 Task: Create a due date automation trigger when advanced on, 2 working days after a card is due add fields without custom field "Resume" set to a number greater or equal to 1 and greater than 10 at 11:00 AM.
Action: Mouse moved to (979, 302)
Screenshot: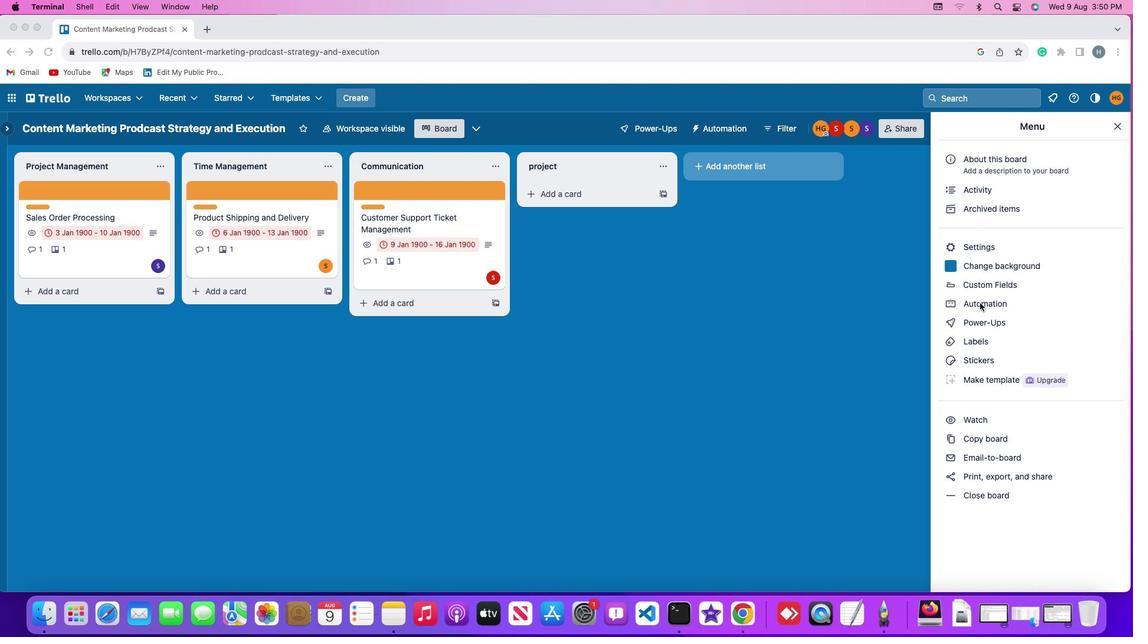 
Action: Mouse pressed left at (979, 302)
Screenshot: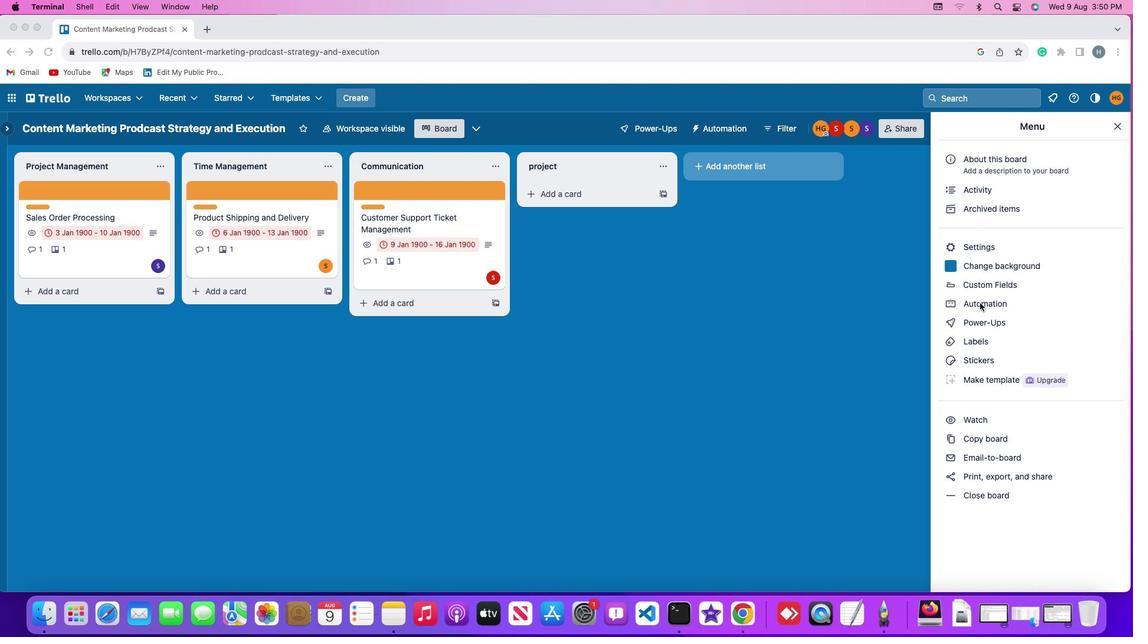 
Action: Mouse moved to (979, 302)
Screenshot: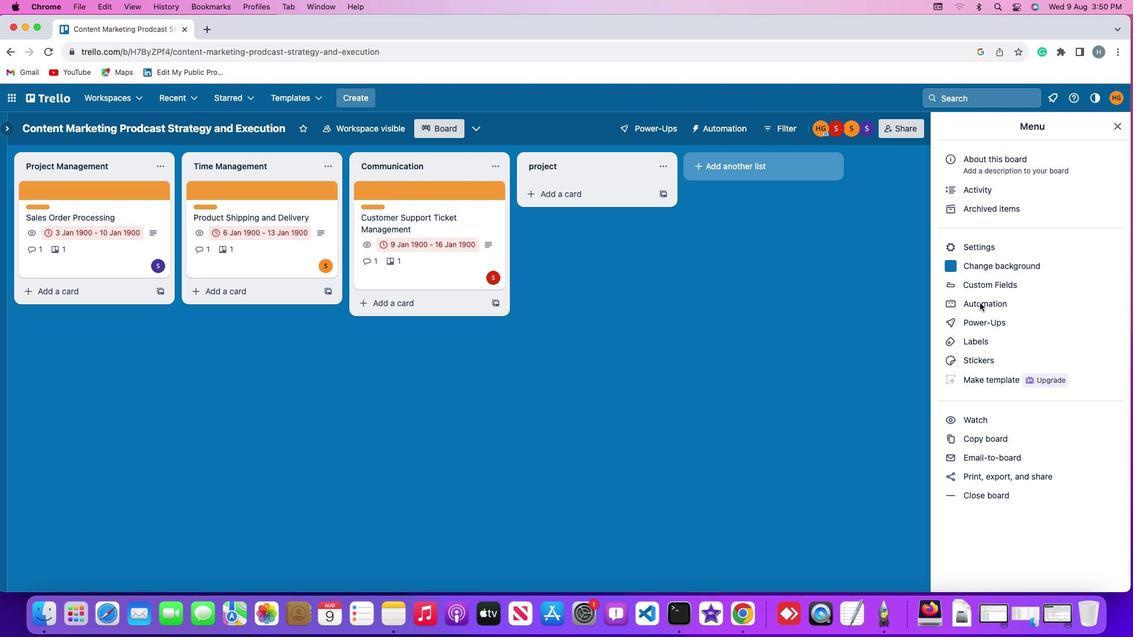 
Action: Mouse pressed left at (979, 302)
Screenshot: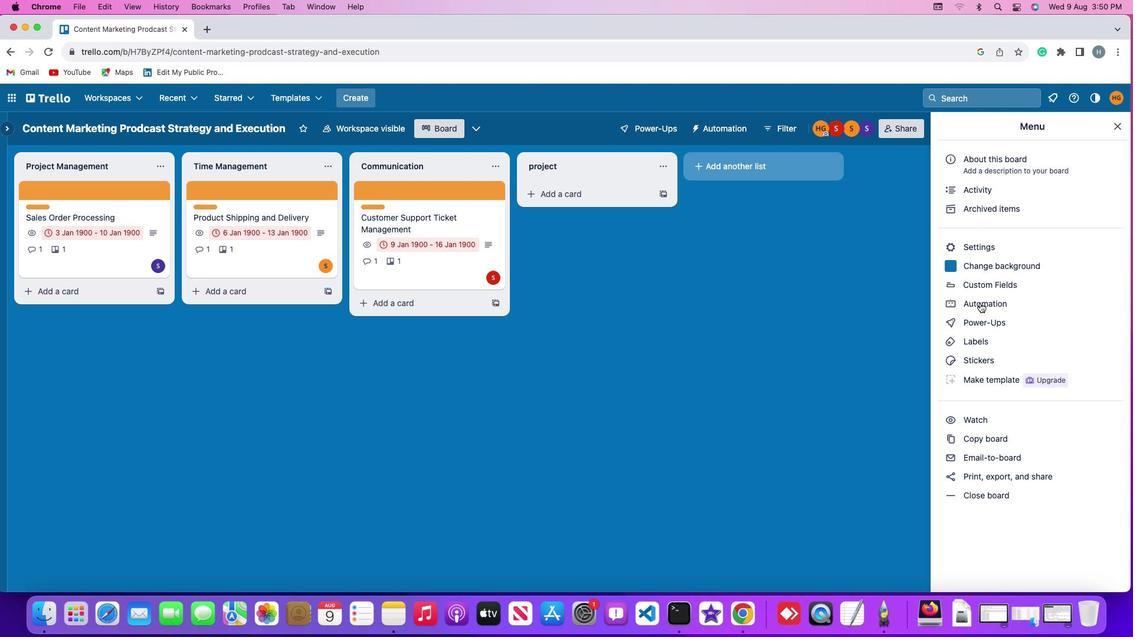 
Action: Mouse moved to (55, 273)
Screenshot: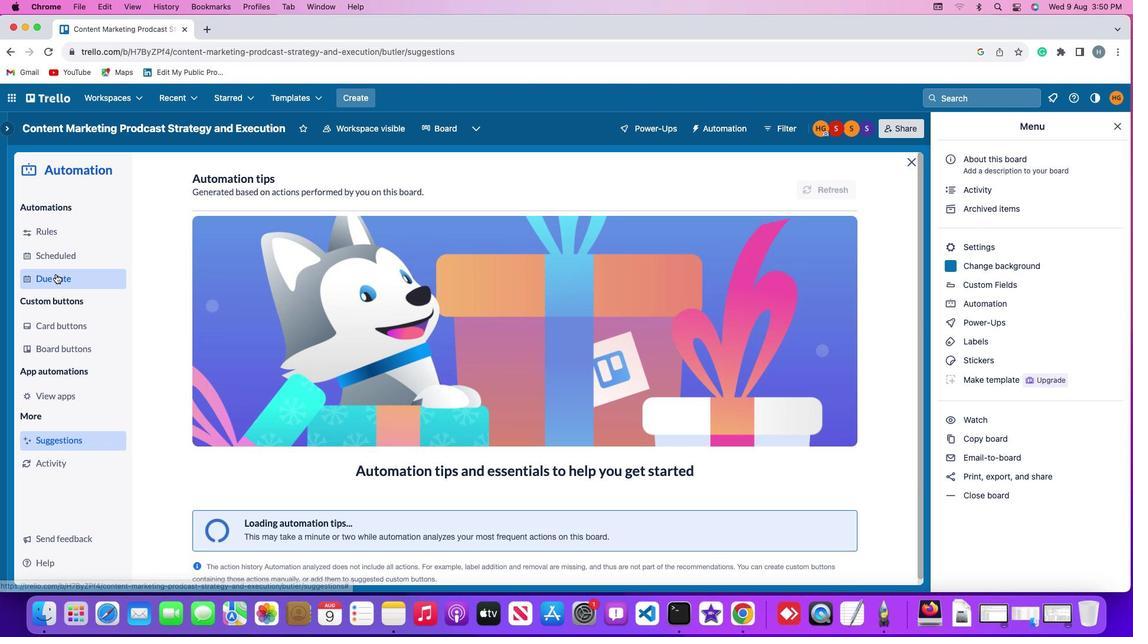 
Action: Mouse pressed left at (55, 273)
Screenshot: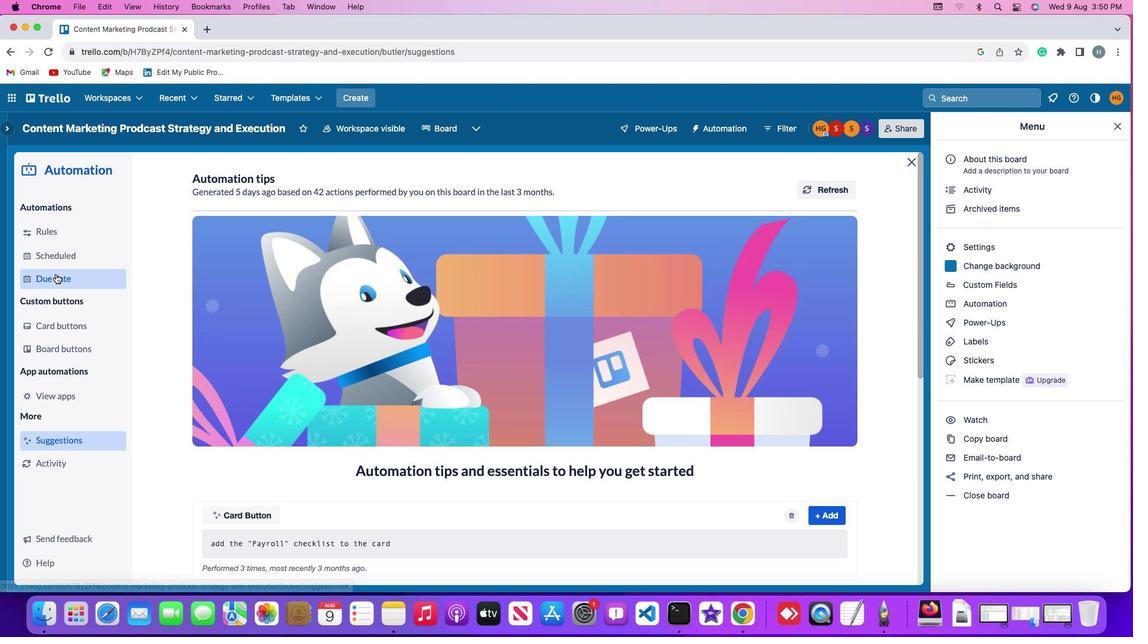 
Action: Mouse moved to (793, 177)
Screenshot: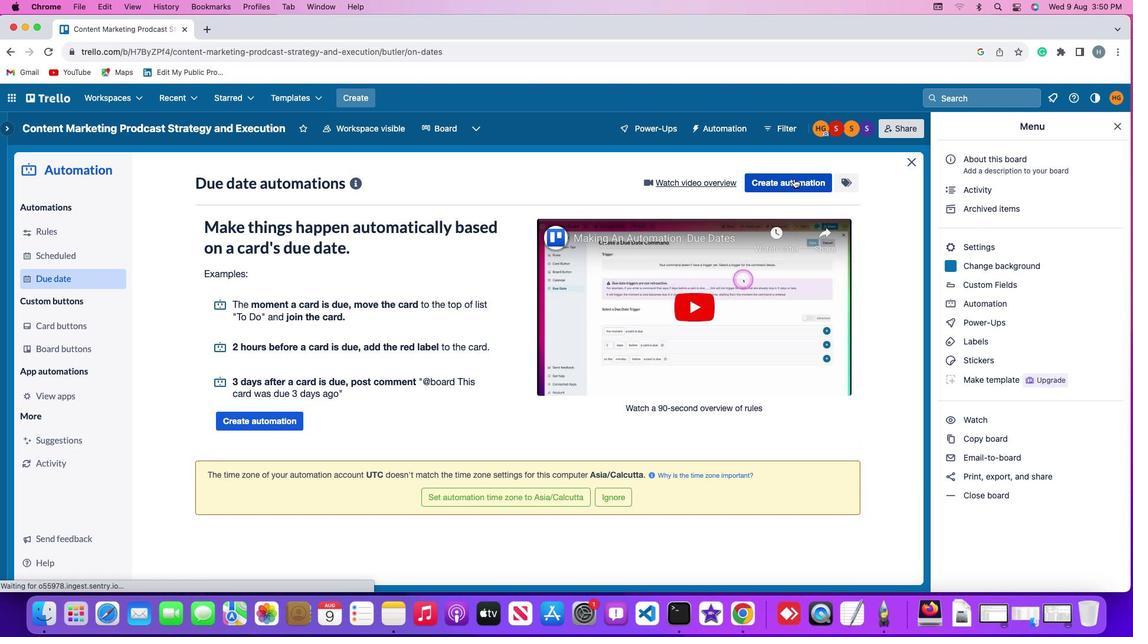 
Action: Mouse pressed left at (793, 177)
Screenshot: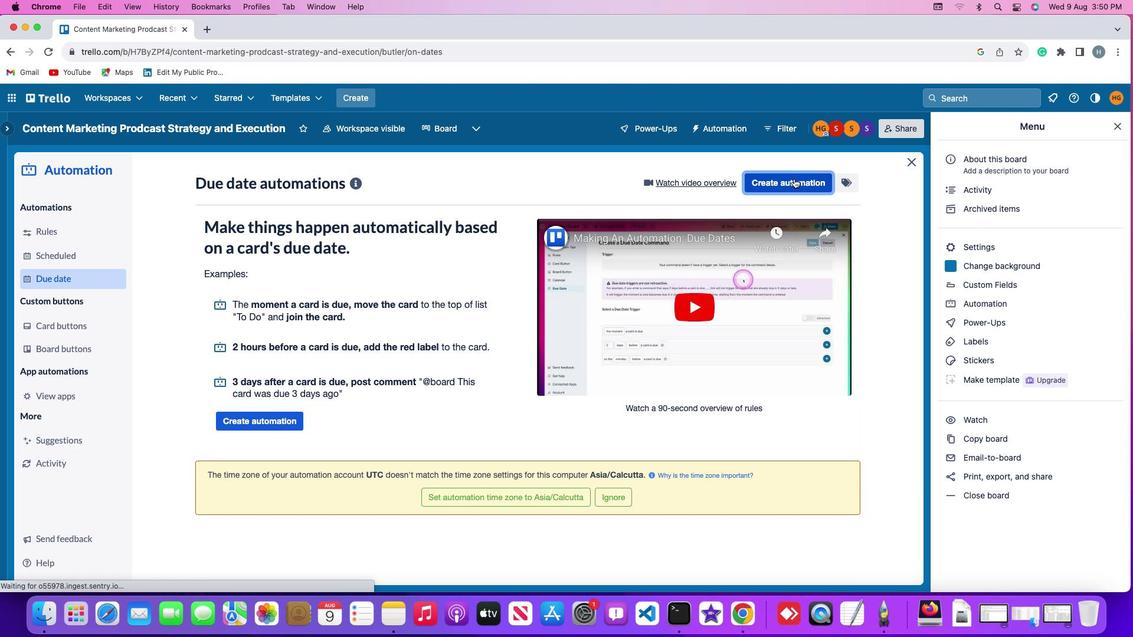 
Action: Mouse moved to (268, 293)
Screenshot: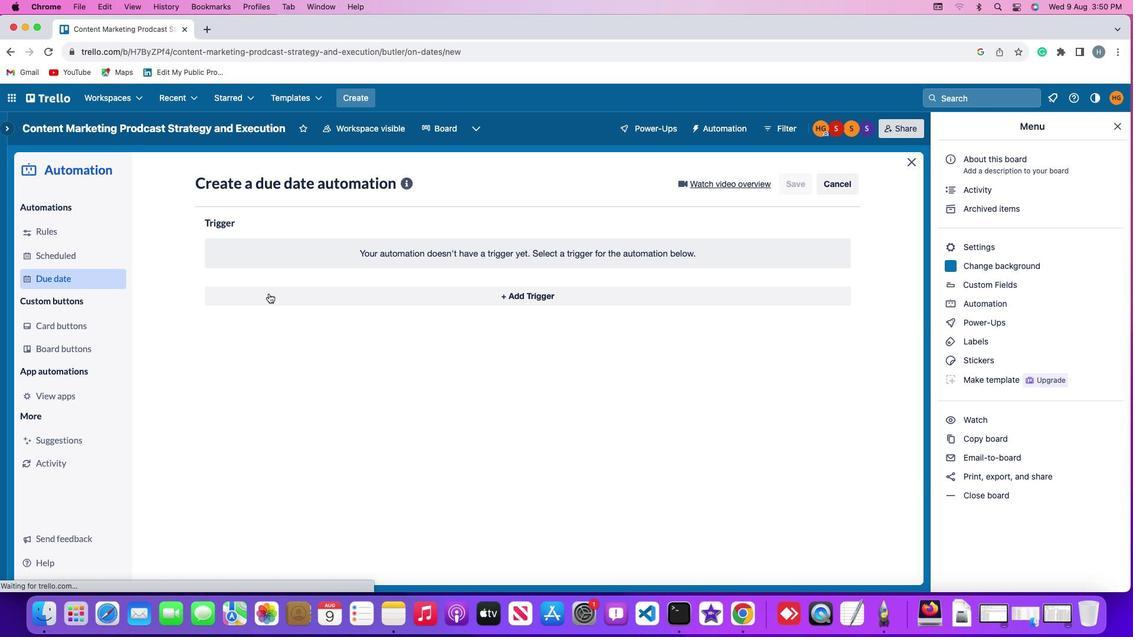 
Action: Mouse pressed left at (268, 293)
Screenshot: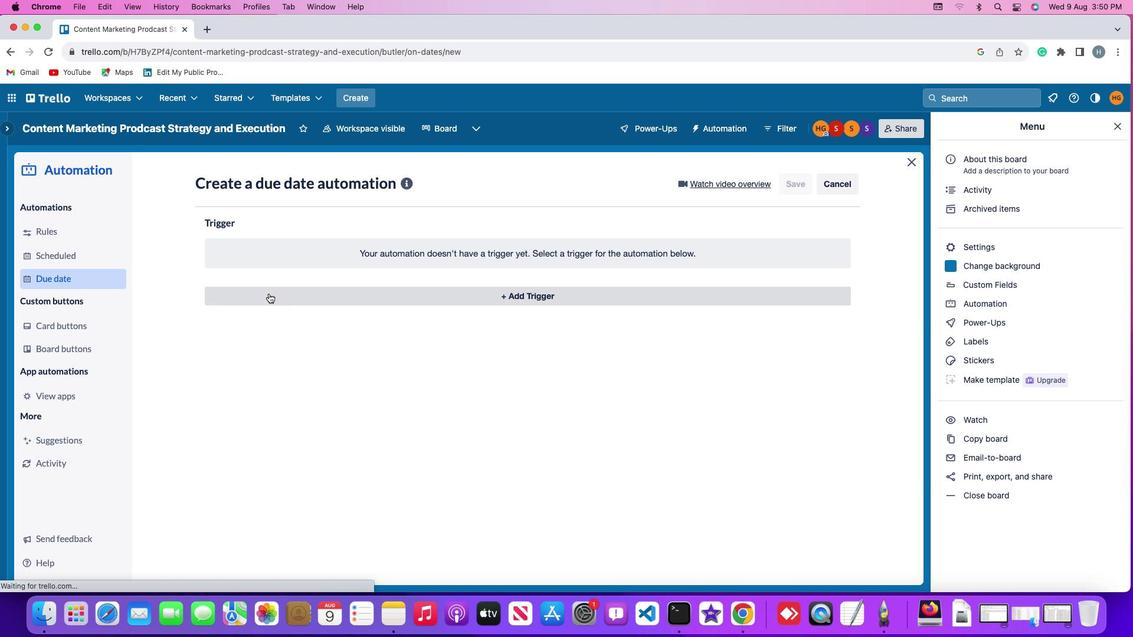 
Action: Mouse moved to (227, 475)
Screenshot: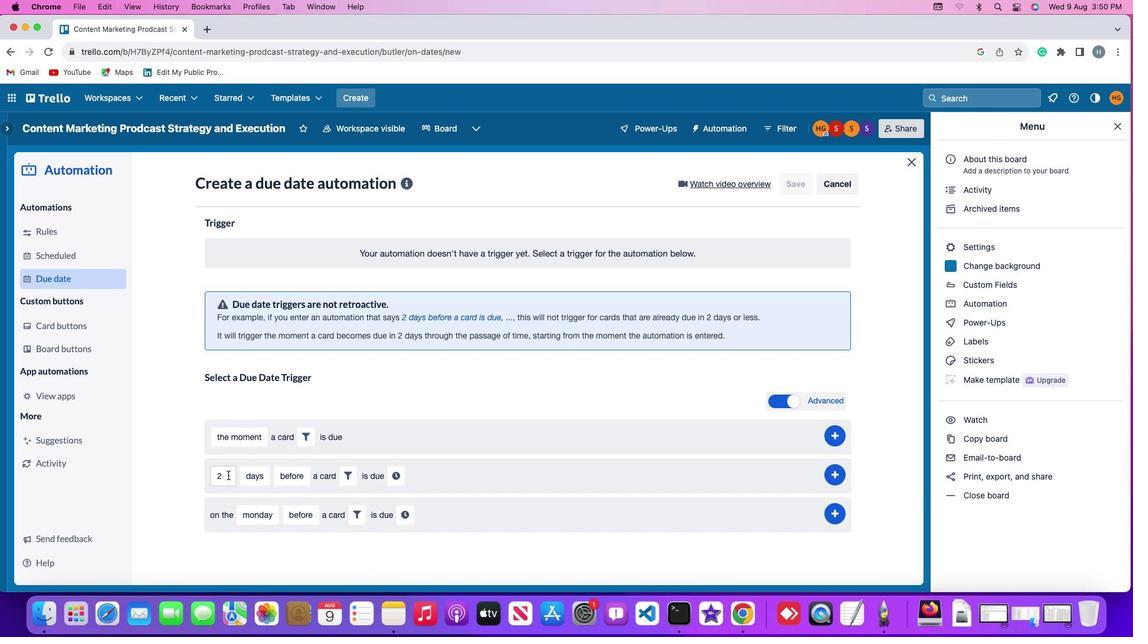 
Action: Mouse pressed left at (227, 475)
Screenshot: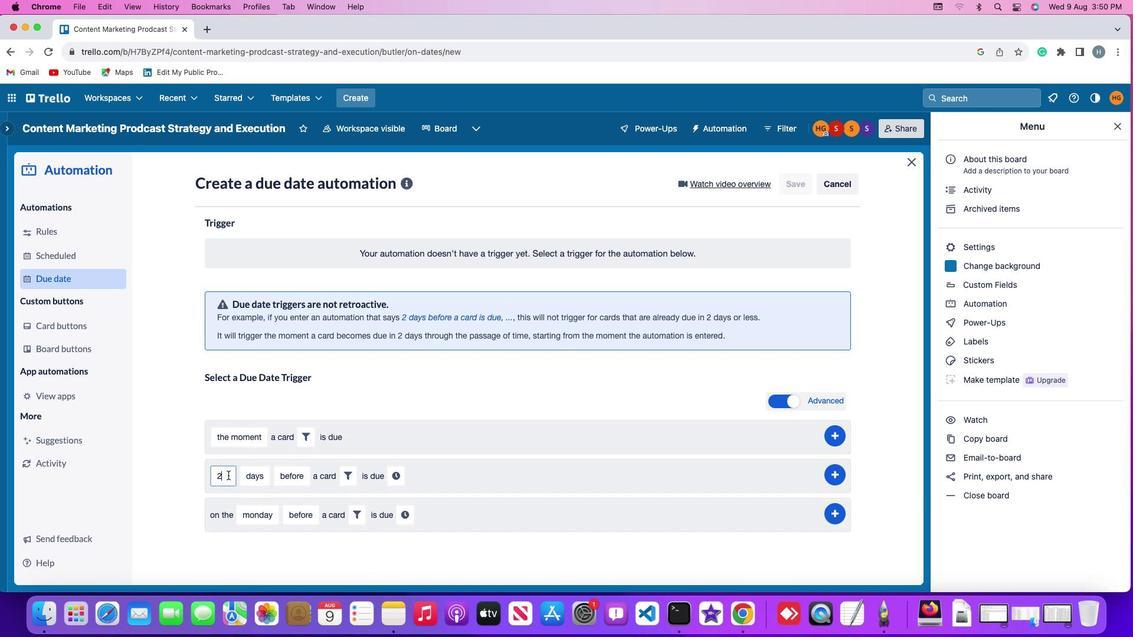 
Action: Mouse moved to (227, 473)
Screenshot: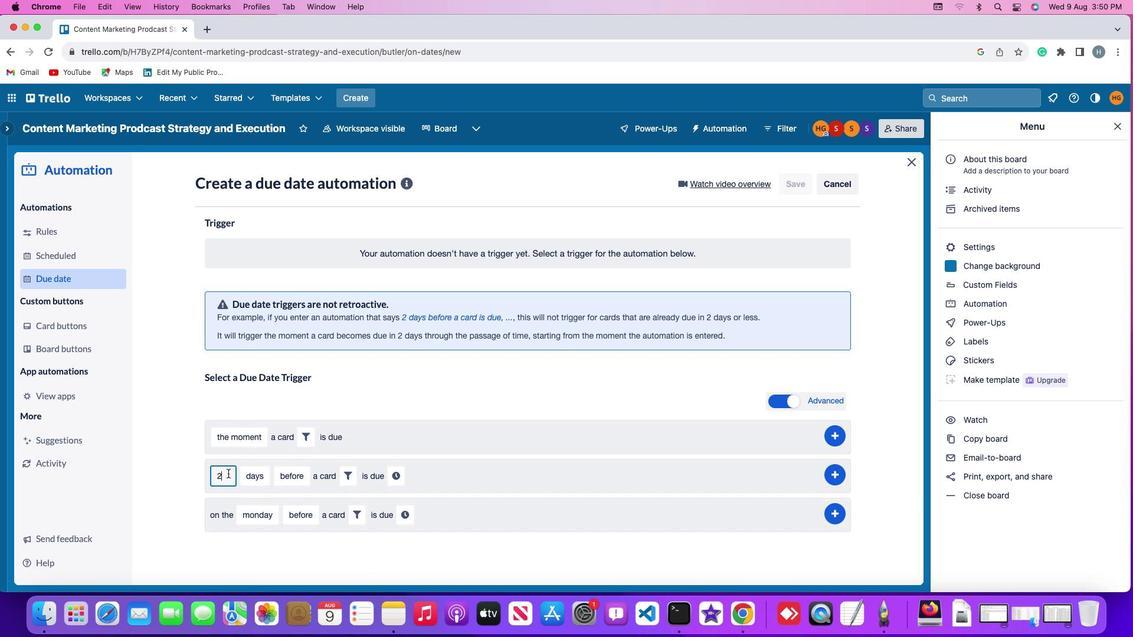 
Action: Key pressed Key.backspace'2'
Screenshot: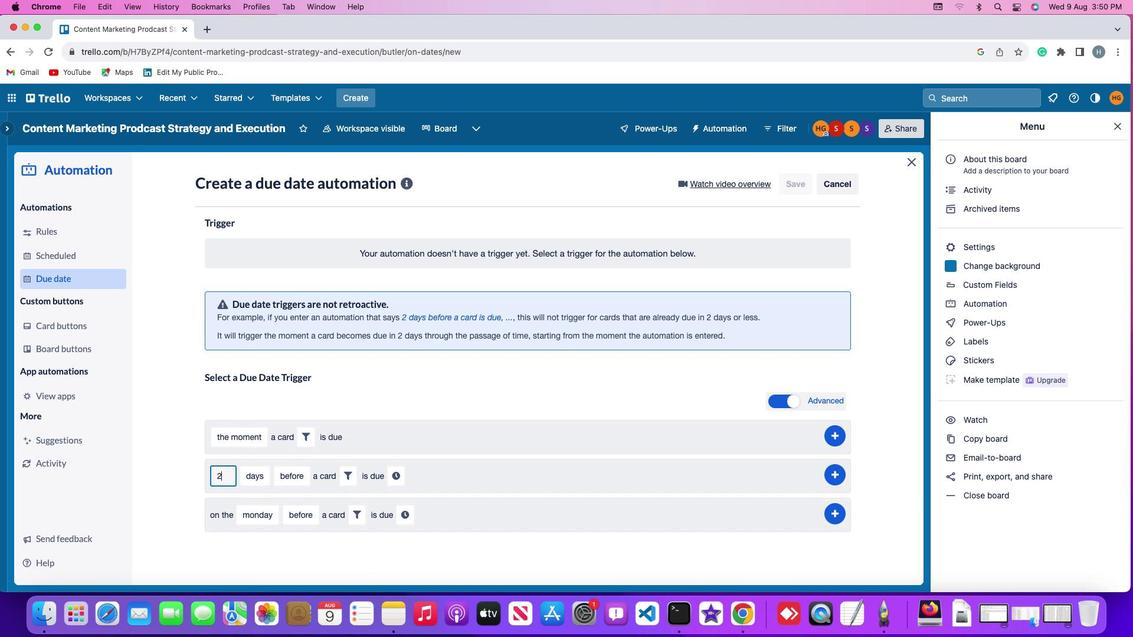 
Action: Mouse moved to (257, 472)
Screenshot: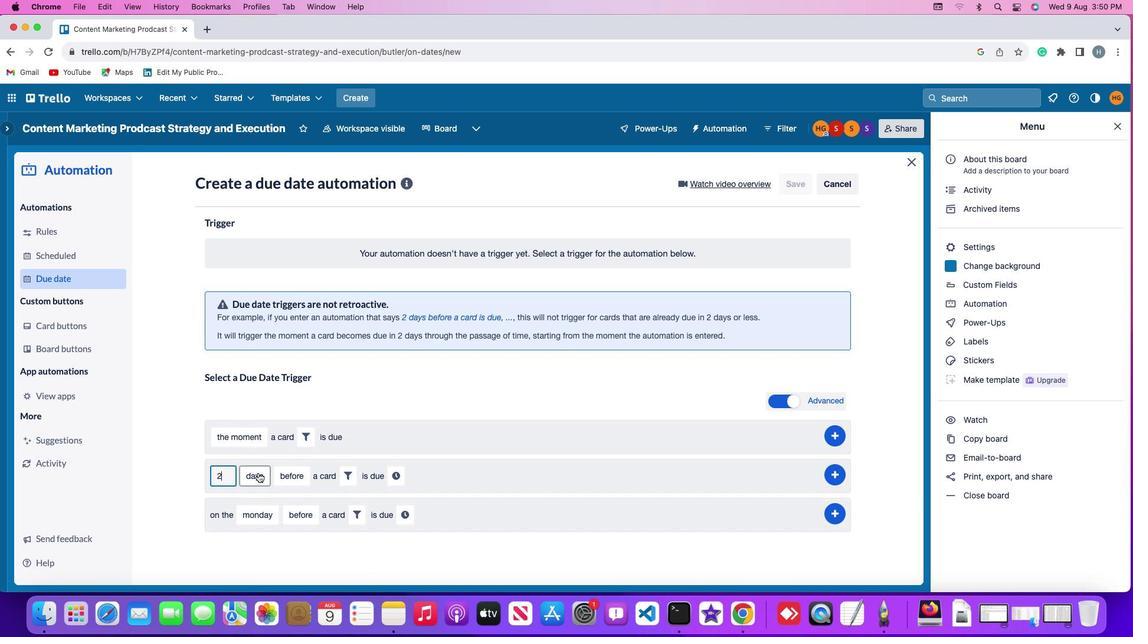 
Action: Mouse pressed left at (257, 472)
Screenshot: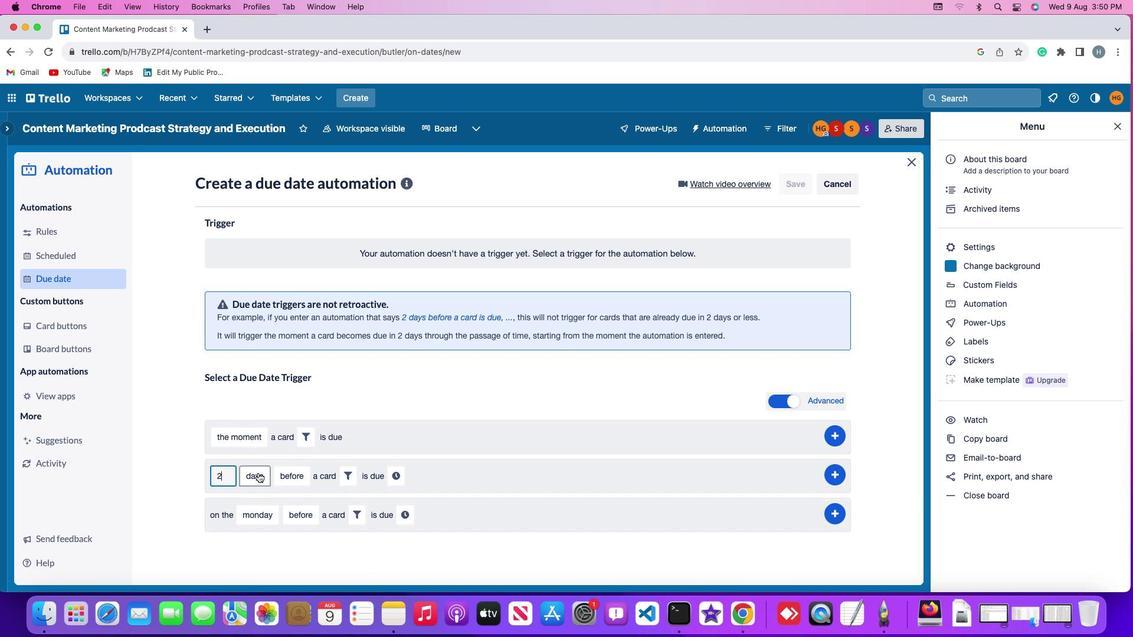 
Action: Mouse moved to (263, 522)
Screenshot: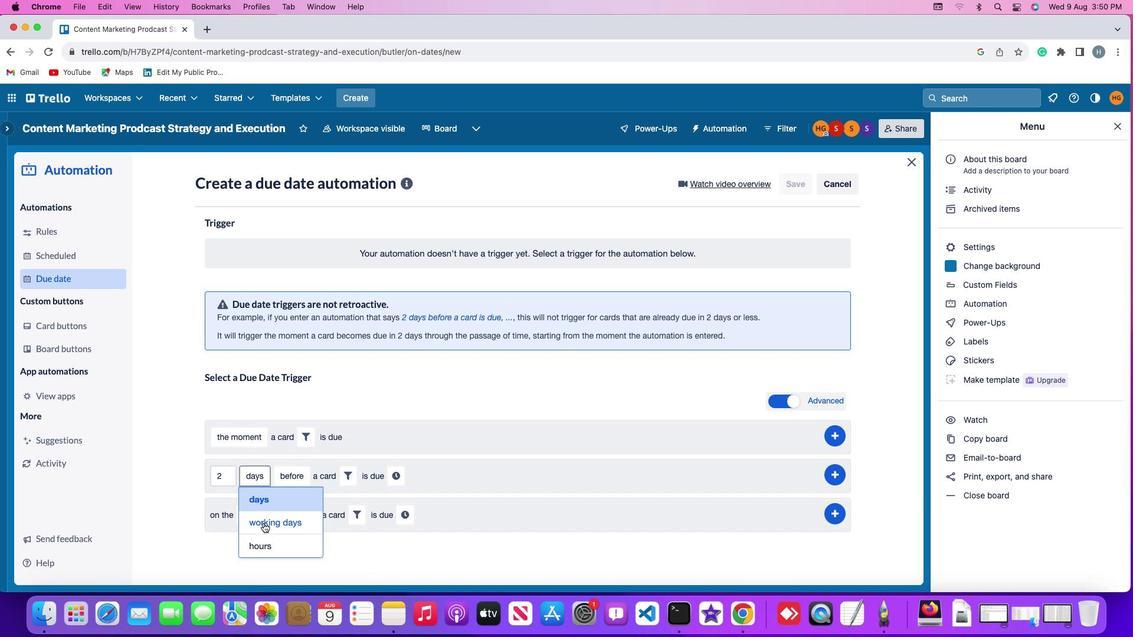 
Action: Mouse pressed left at (263, 522)
Screenshot: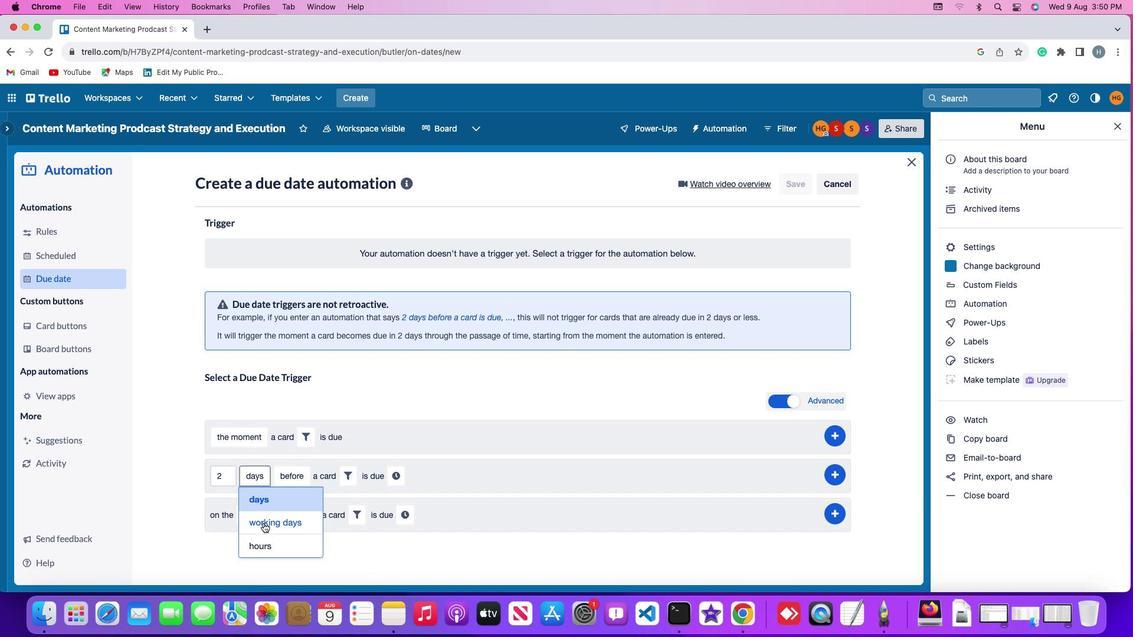
Action: Mouse moved to (314, 475)
Screenshot: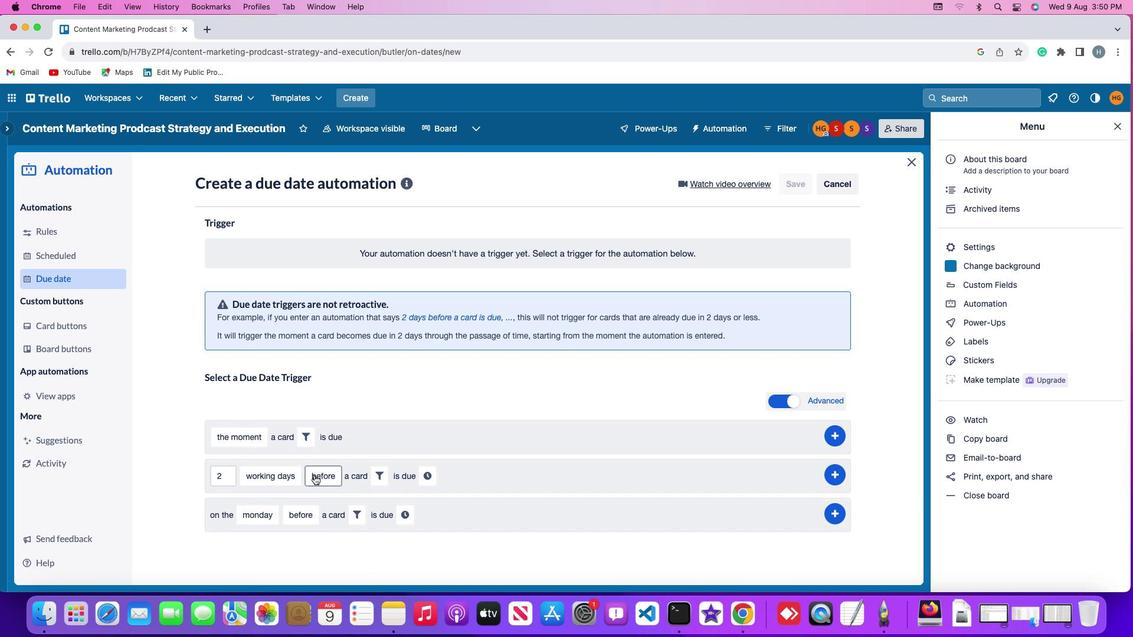 
Action: Mouse pressed left at (314, 475)
Screenshot: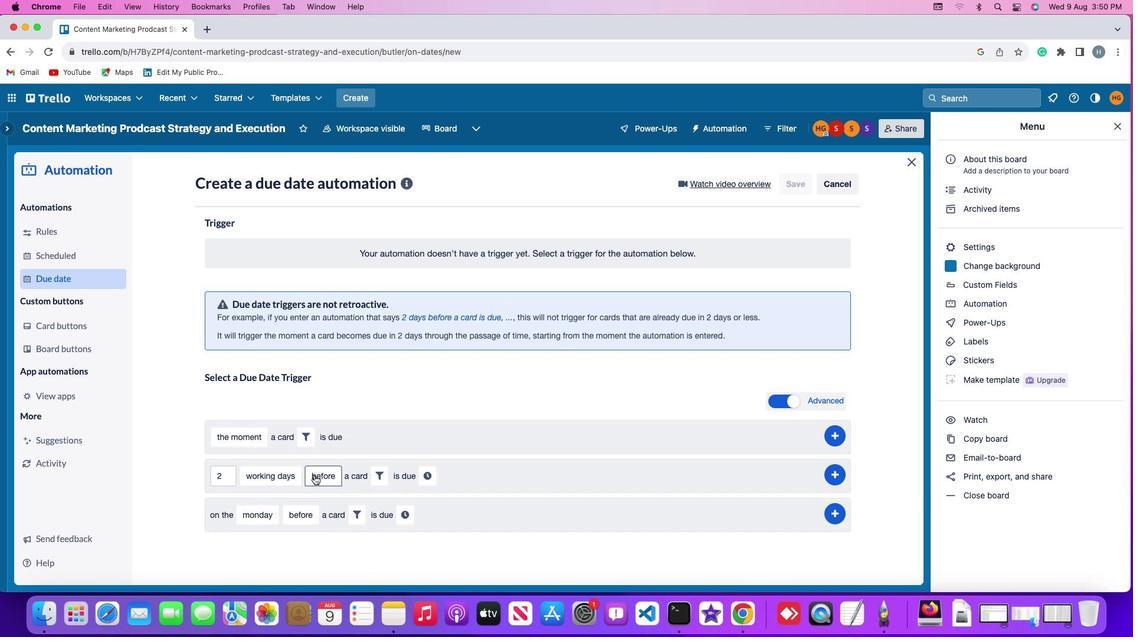 
Action: Mouse moved to (322, 524)
Screenshot: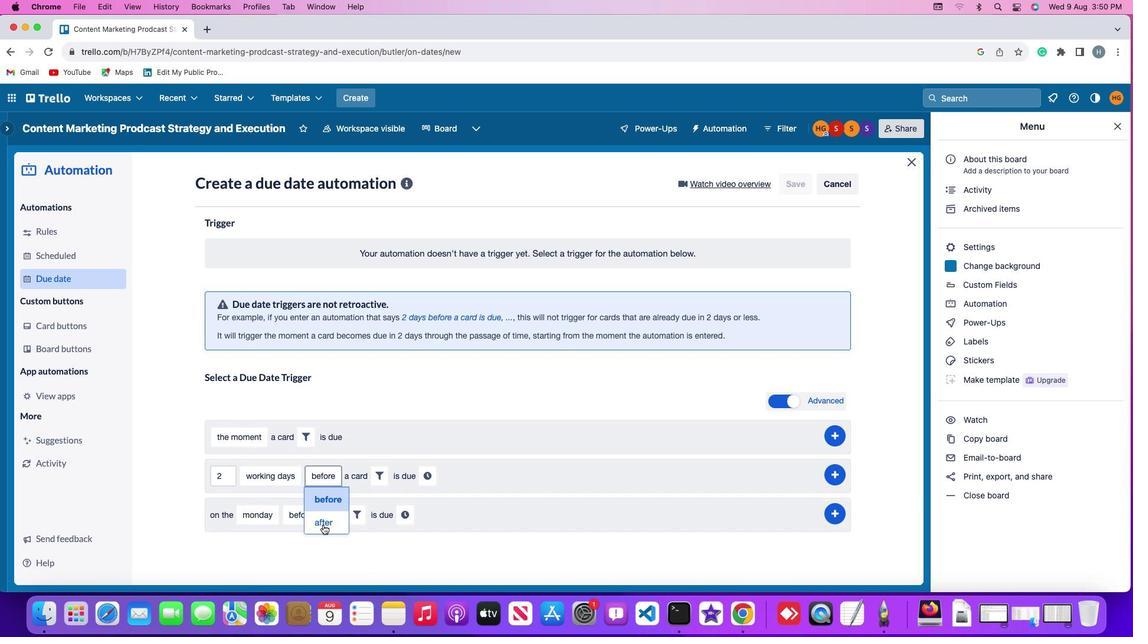 
Action: Mouse pressed left at (322, 524)
Screenshot: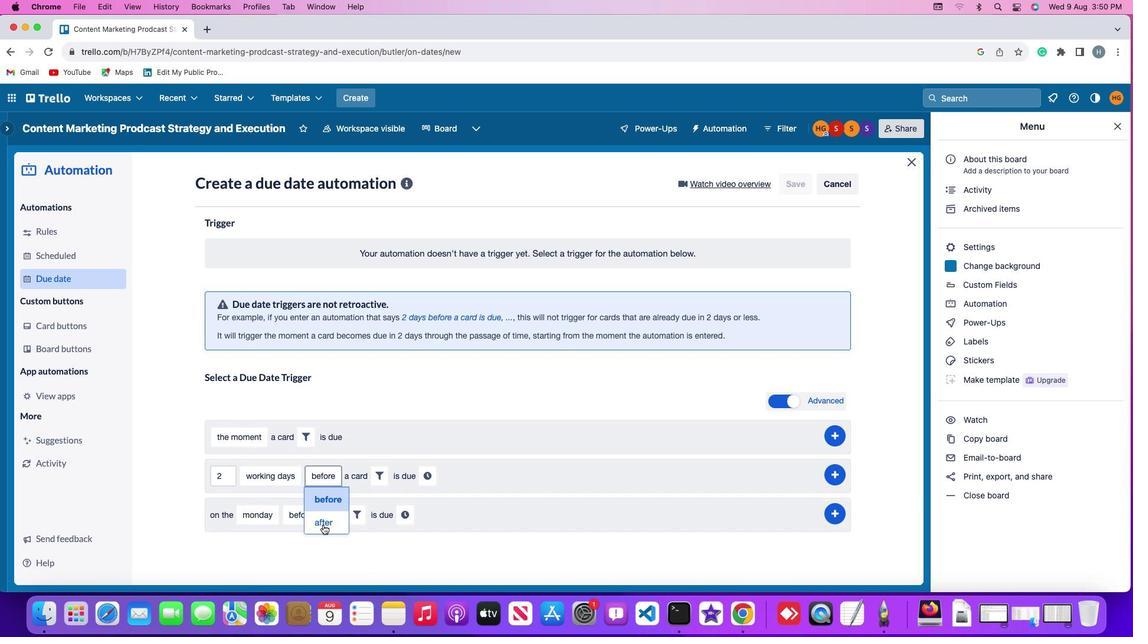 
Action: Mouse moved to (378, 475)
Screenshot: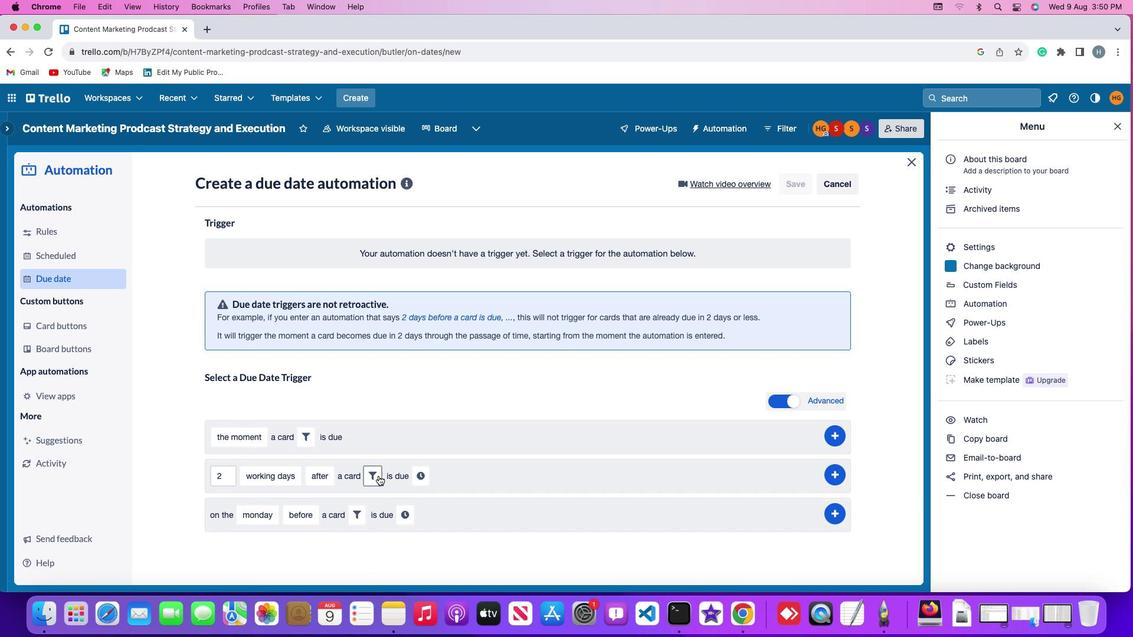 
Action: Mouse pressed left at (378, 475)
Screenshot: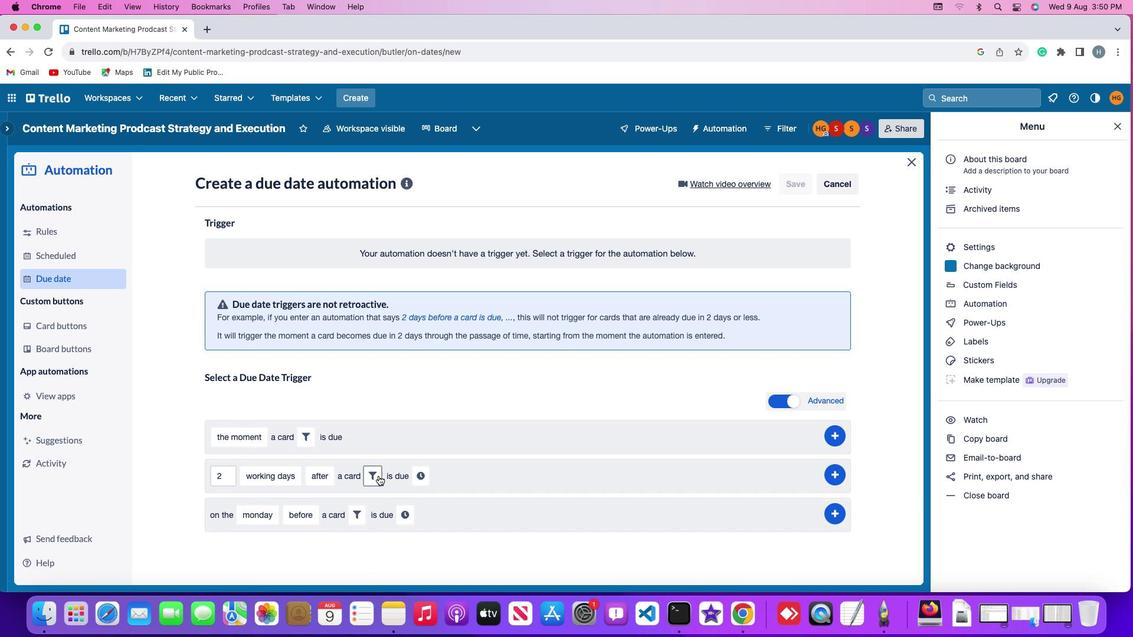 
Action: Mouse moved to (580, 509)
Screenshot: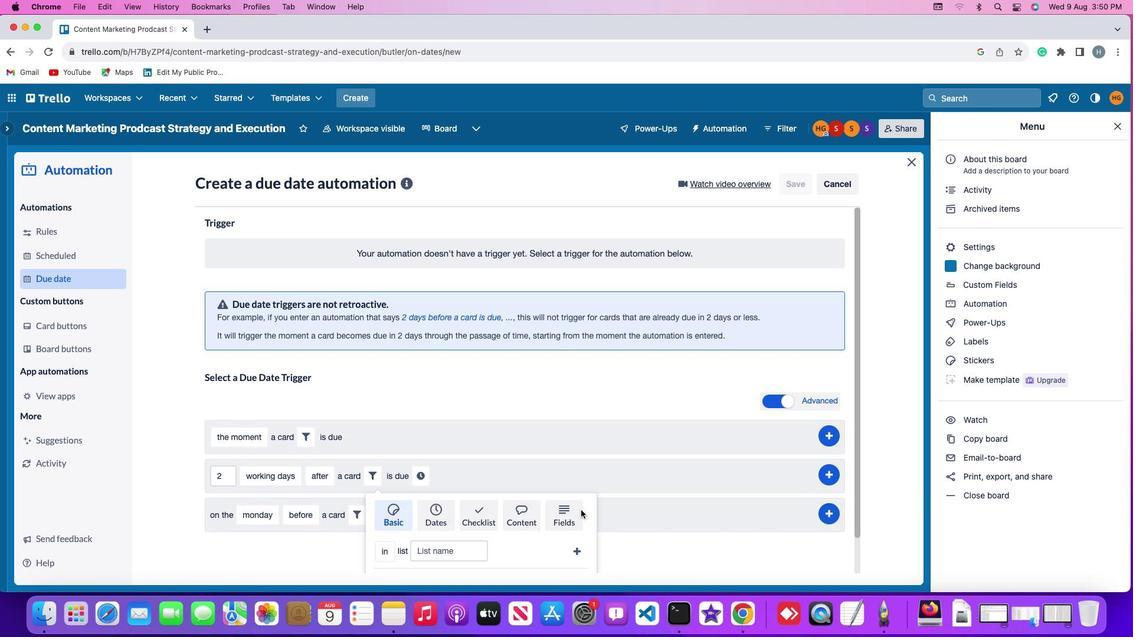 
Action: Mouse pressed left at (580, 509)
Screenshot: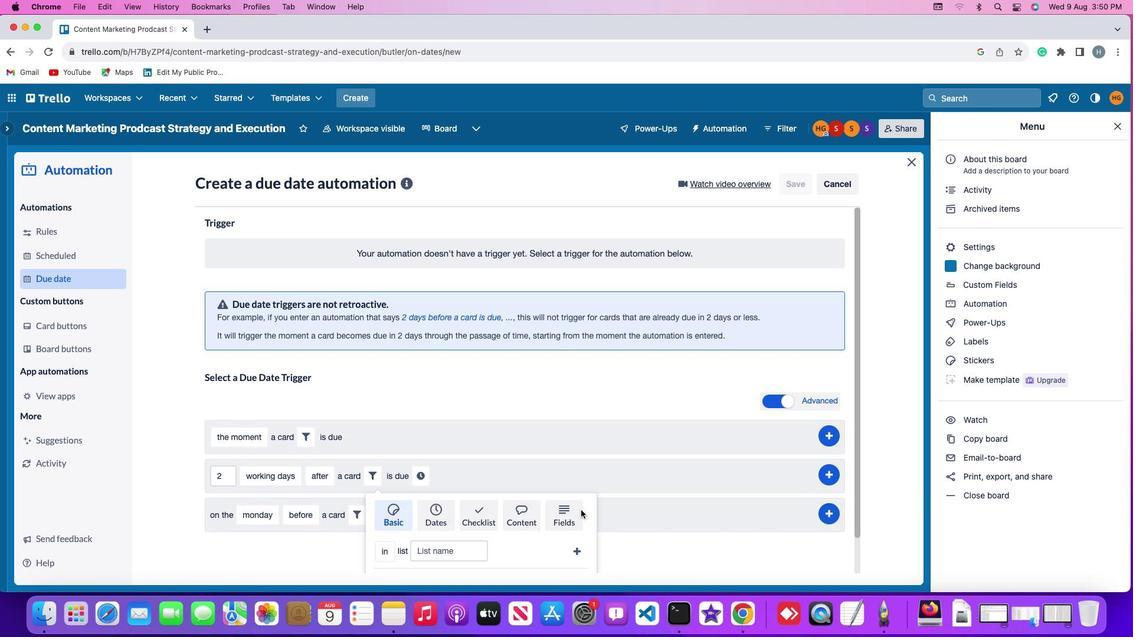 
Action: Mouse moved to (321, 544)
Screenshot: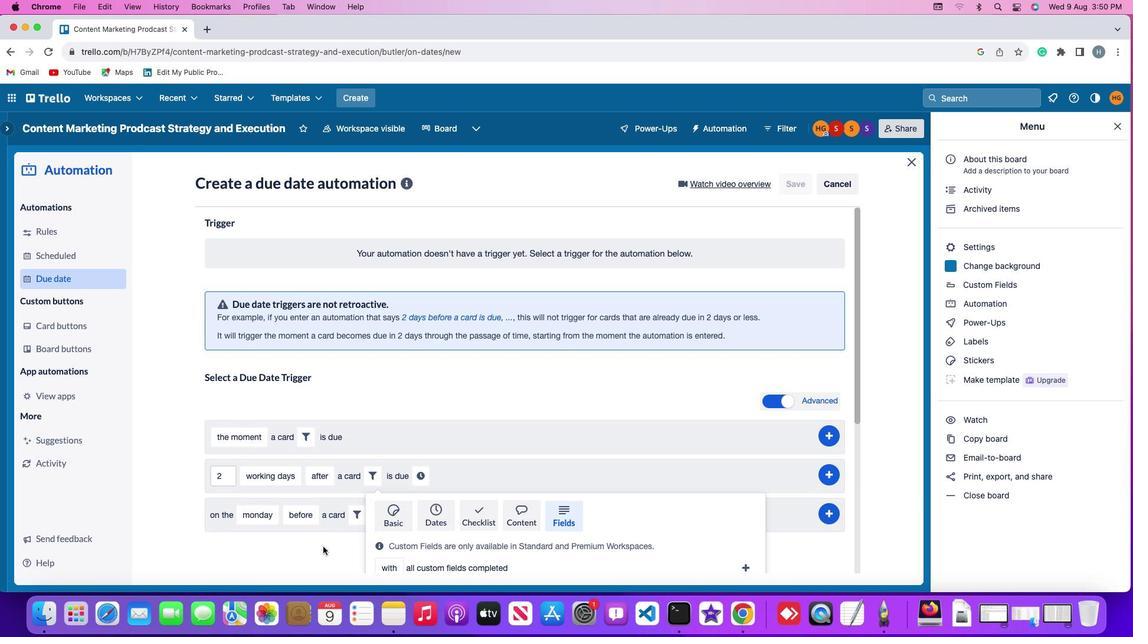 
Action: Mouse scrolled (321, 544) with delta (0, 0)
Screenshot: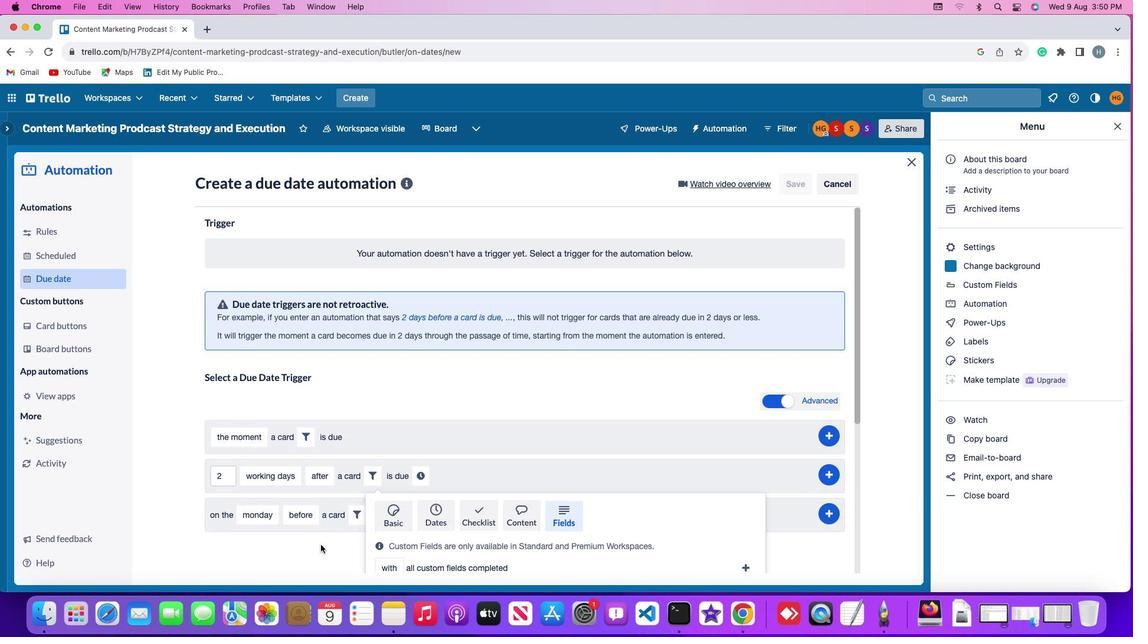 
Action: Mouse moved to (320, 544)
Screenshot: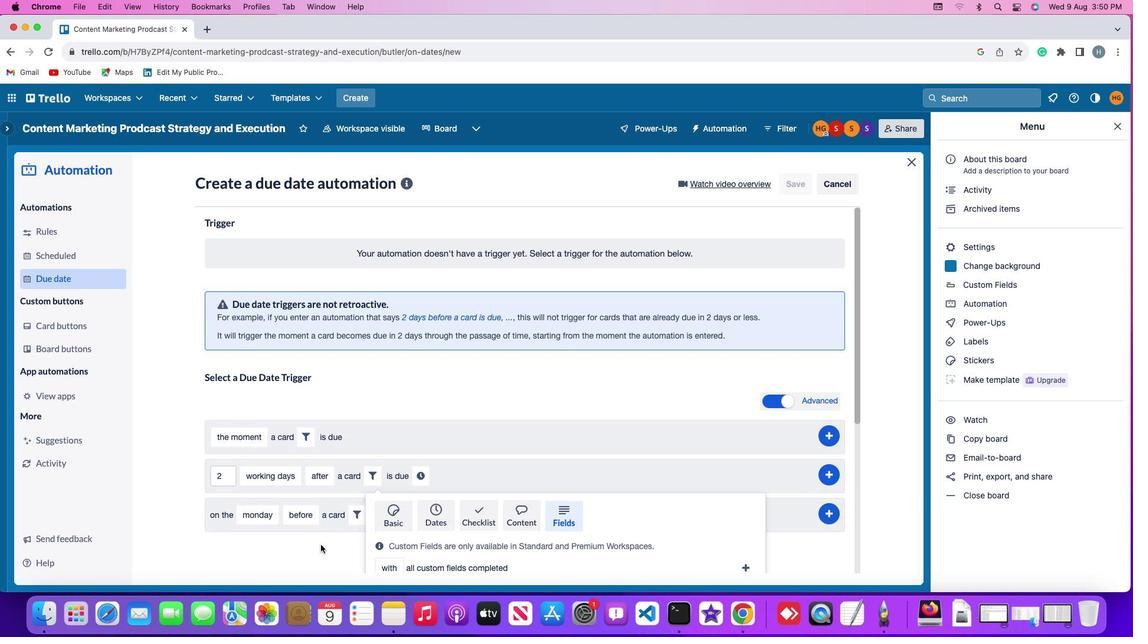 
Action: Mouse scrolled (320, 544) with delta (0, 0)
Screenshot: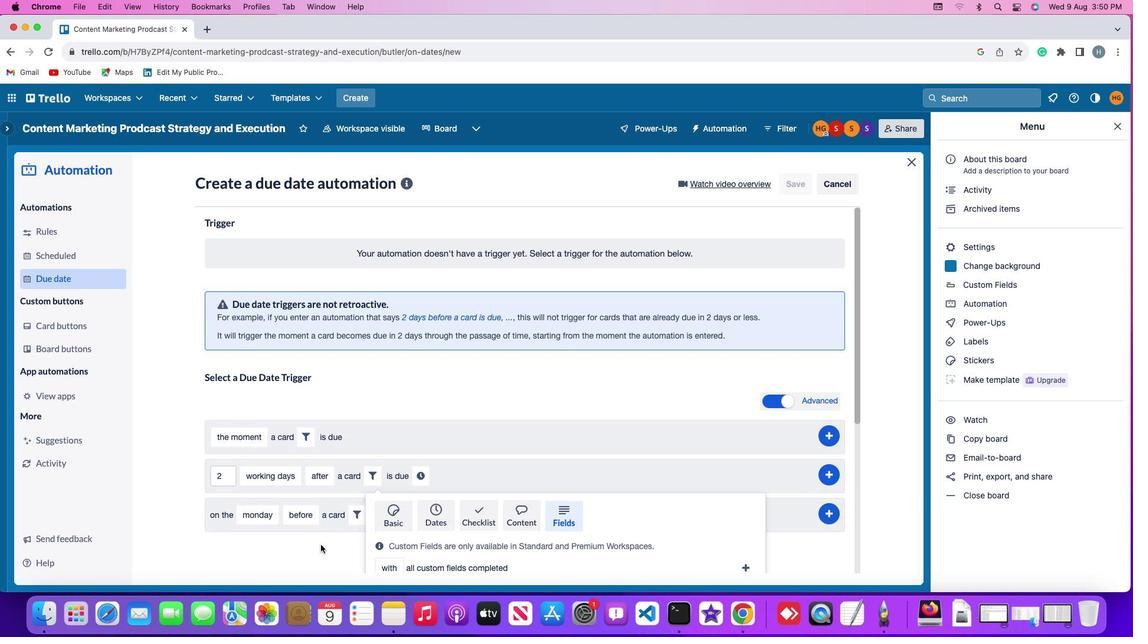 
Action: Mouse scrolled (320, 544) with delta (0, -1)
Screenshot: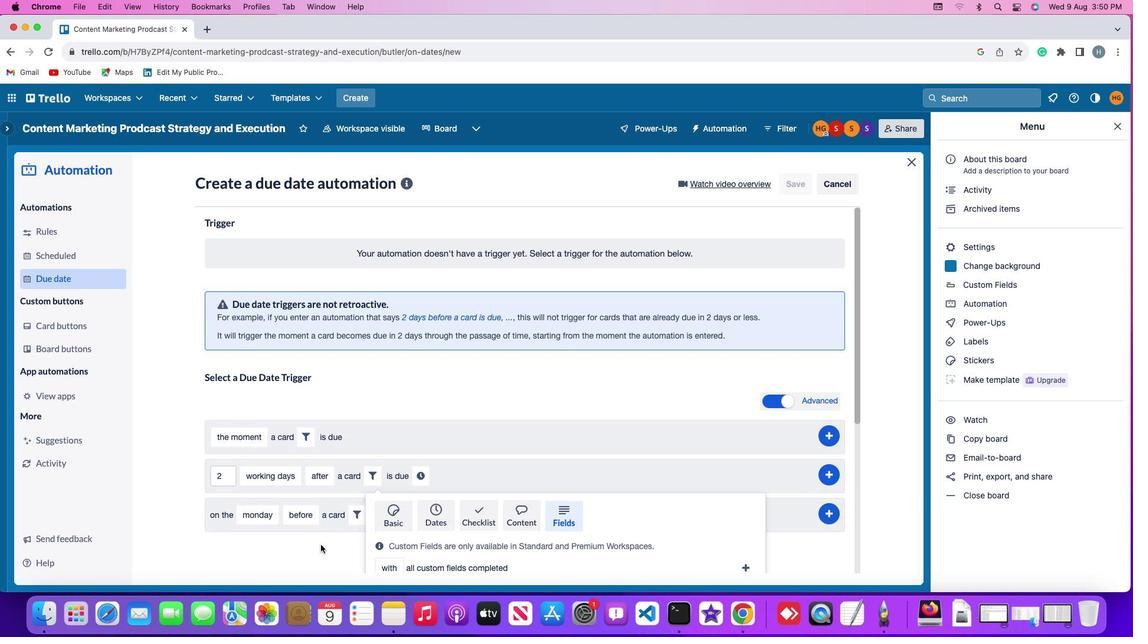 
Action: Mouse scrolled (320, 544) with delta (0, -2)
Screenshot: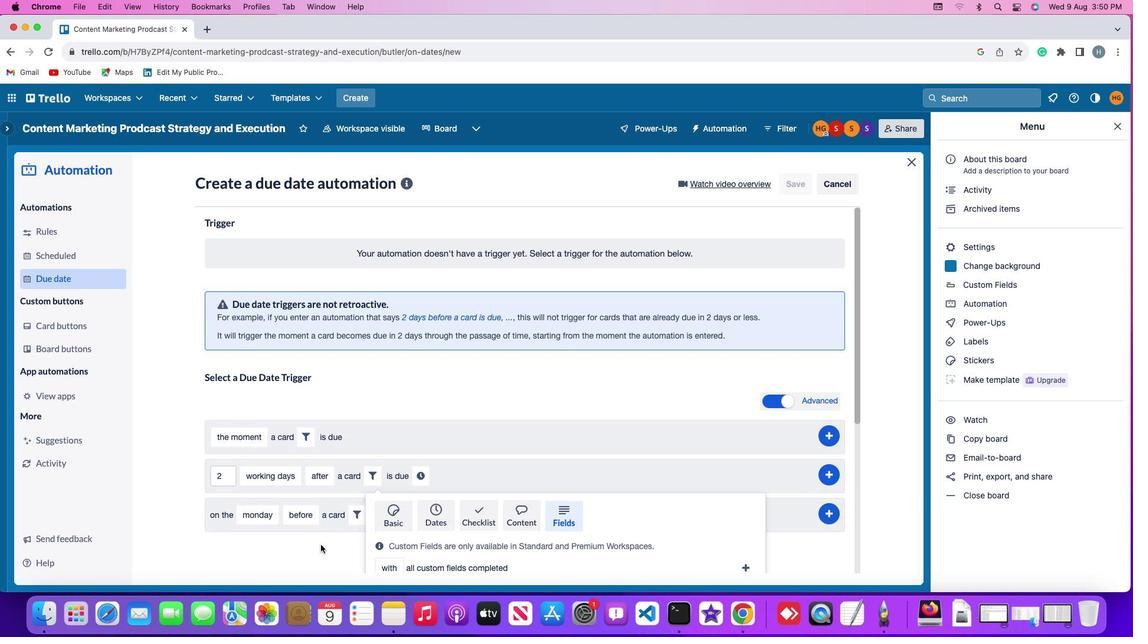 
Action: Mouse scrolled (320, 544) with delta (0, -3)
Screenshot: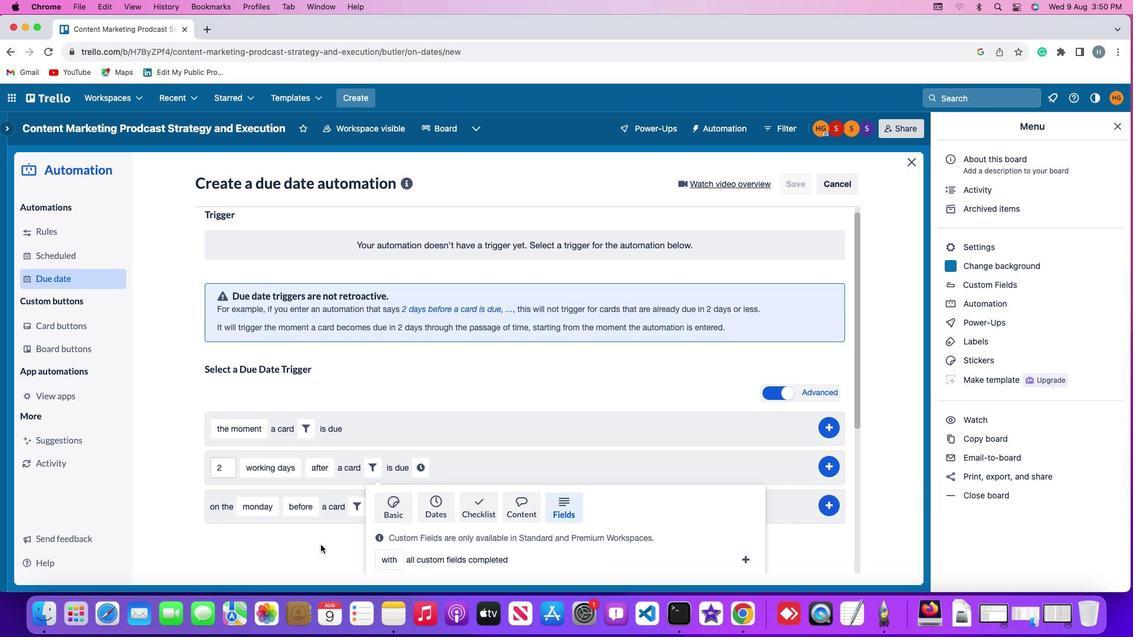 
Action: Mouse moved to (319, 544)
Screenshot: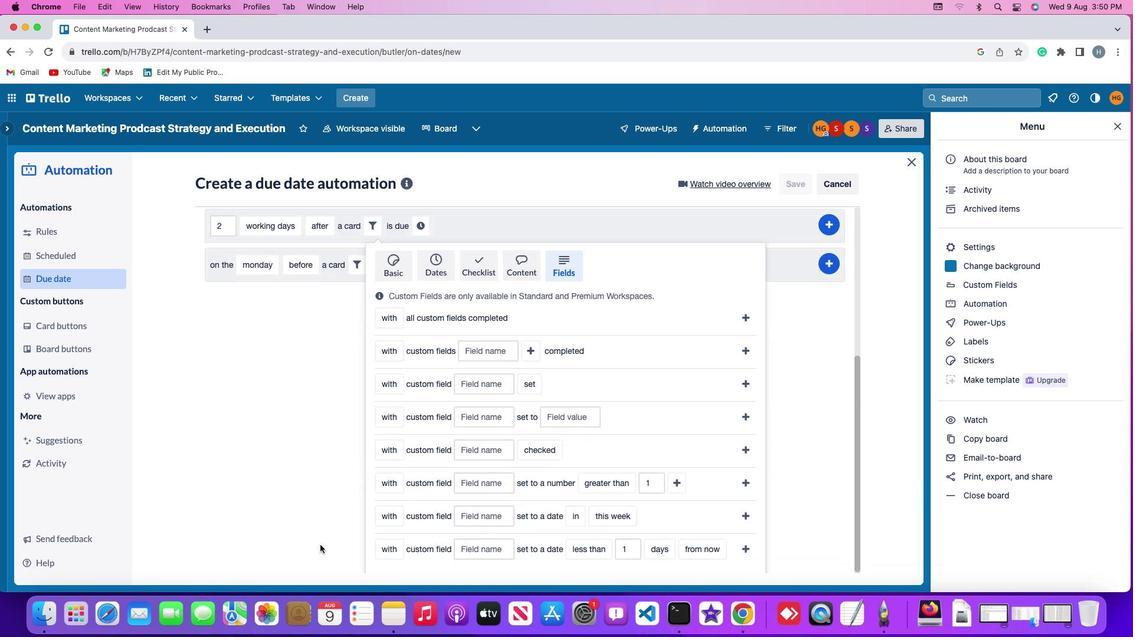 
Action: Mouse scrolled (319, 544) with delta (0, 0)
Screenshot: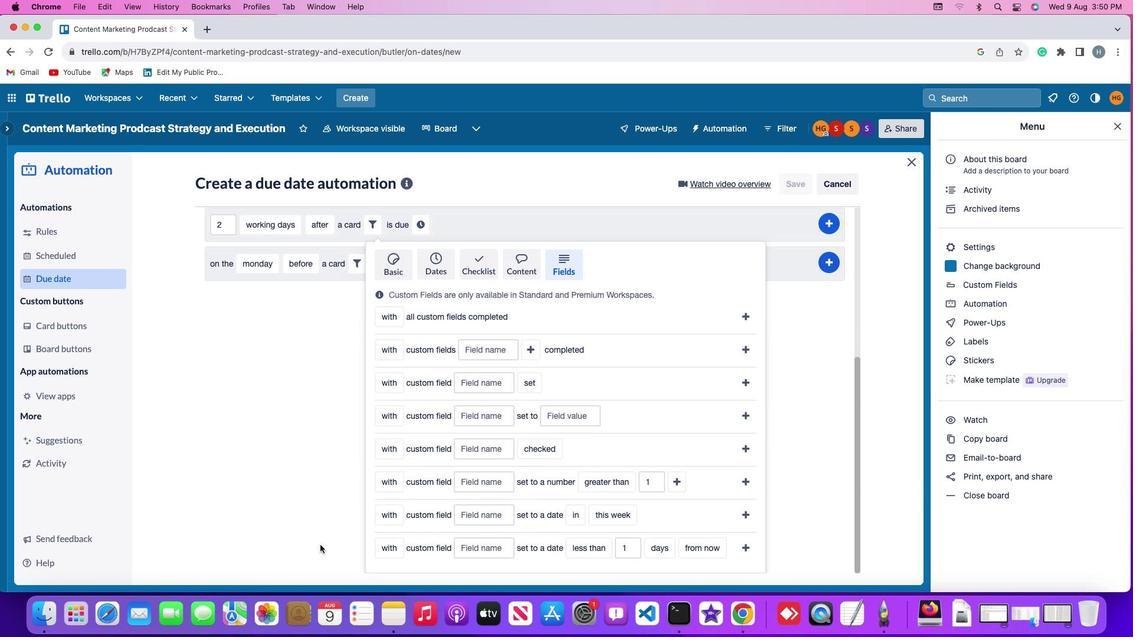 
Action: Mouse scrolled (319, 544) with delta (0, 0)
Screenshot: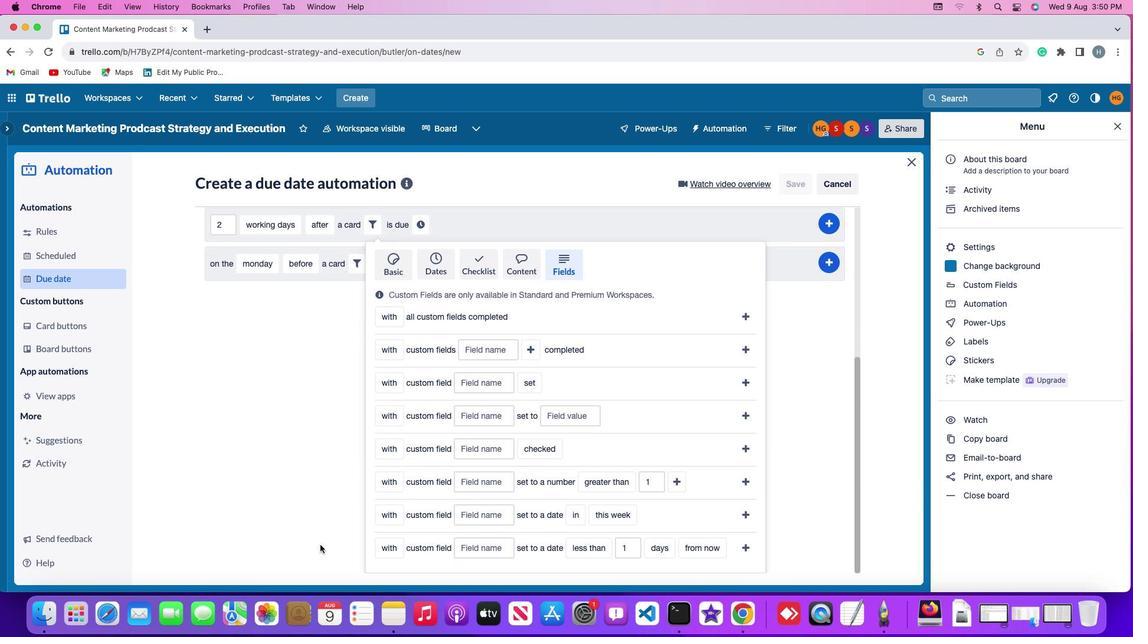 
Action: Mouse scrolled (319, 544) with delta (0, -1)
Screenshot: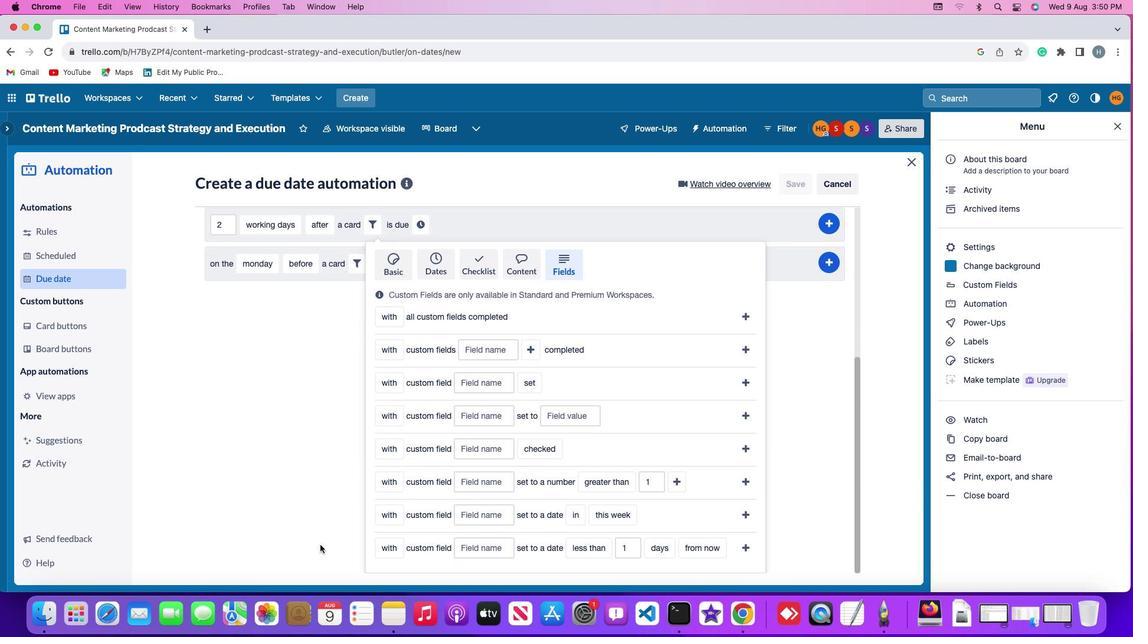 
Action: Mouse scrolled (319, 544) with delta (0, -2)
Screenshot: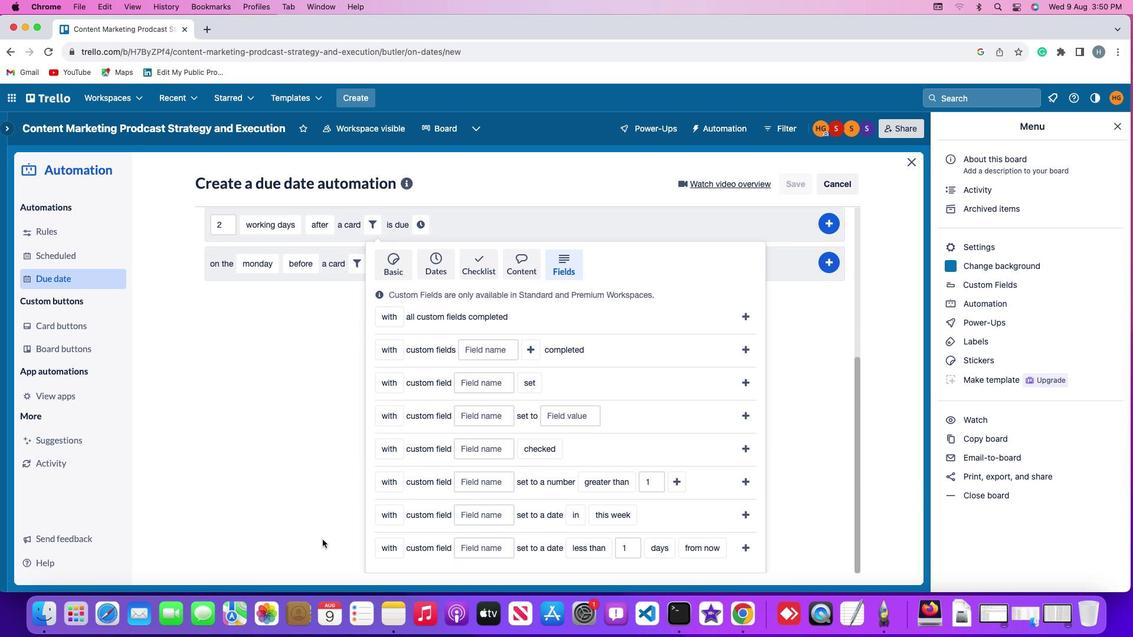 
Action: Mouse moved to (390, 485)
Screenshot: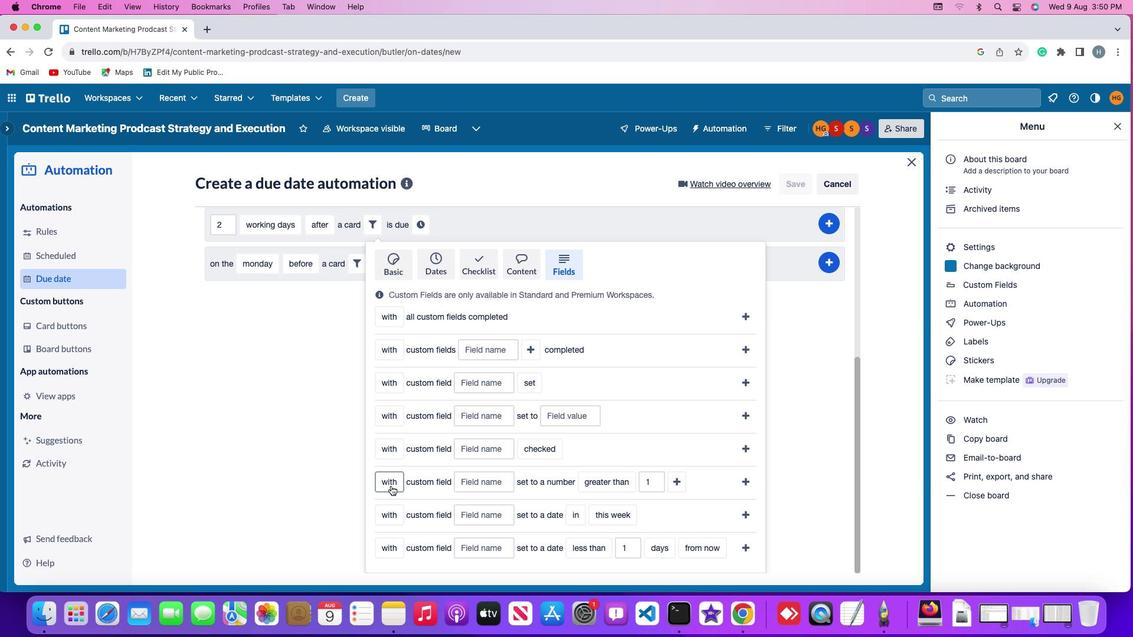 
Action: Mouse pressed left at (390, 485)
Screenshot: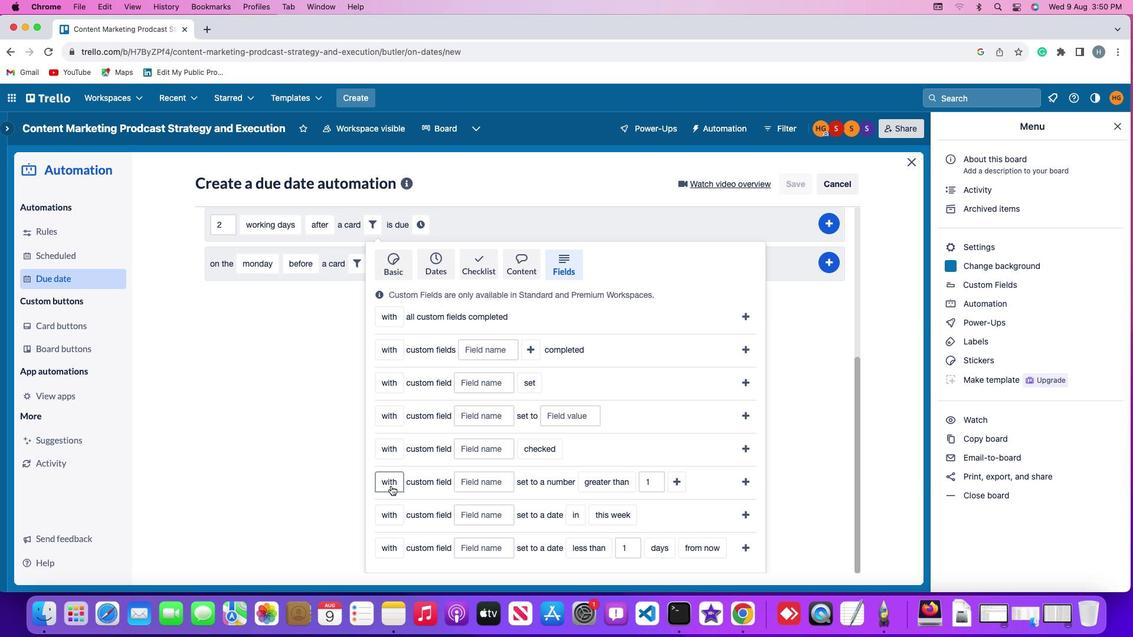 
Action: Mouse moved to (400, 525)
Screenshot: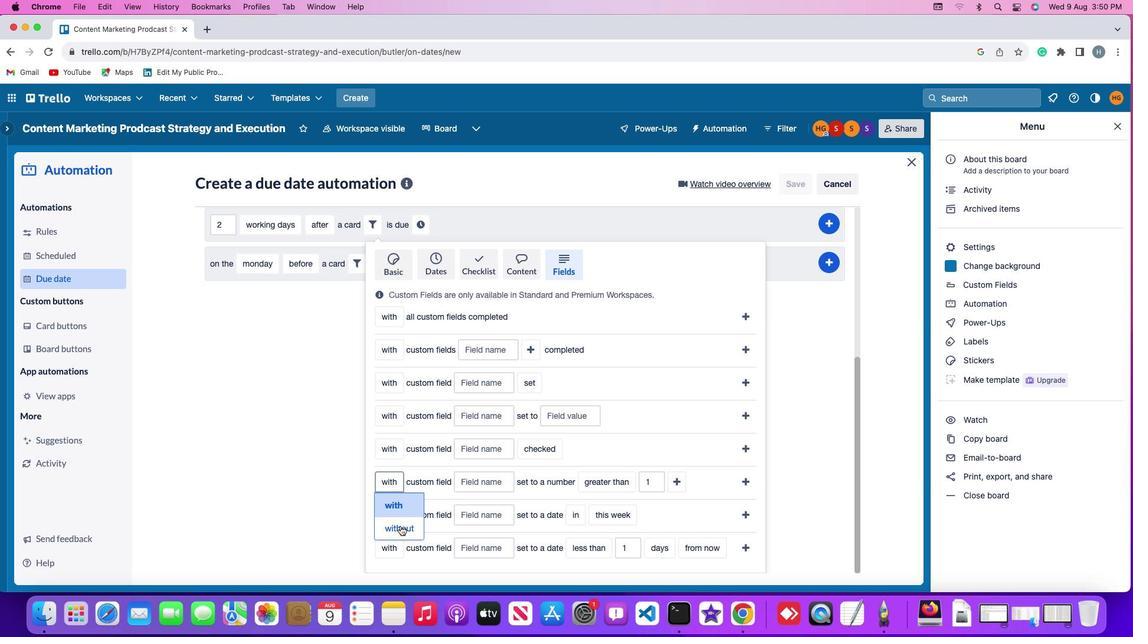 
Action: Mouse pressed left at (400, 525)
Screenshot: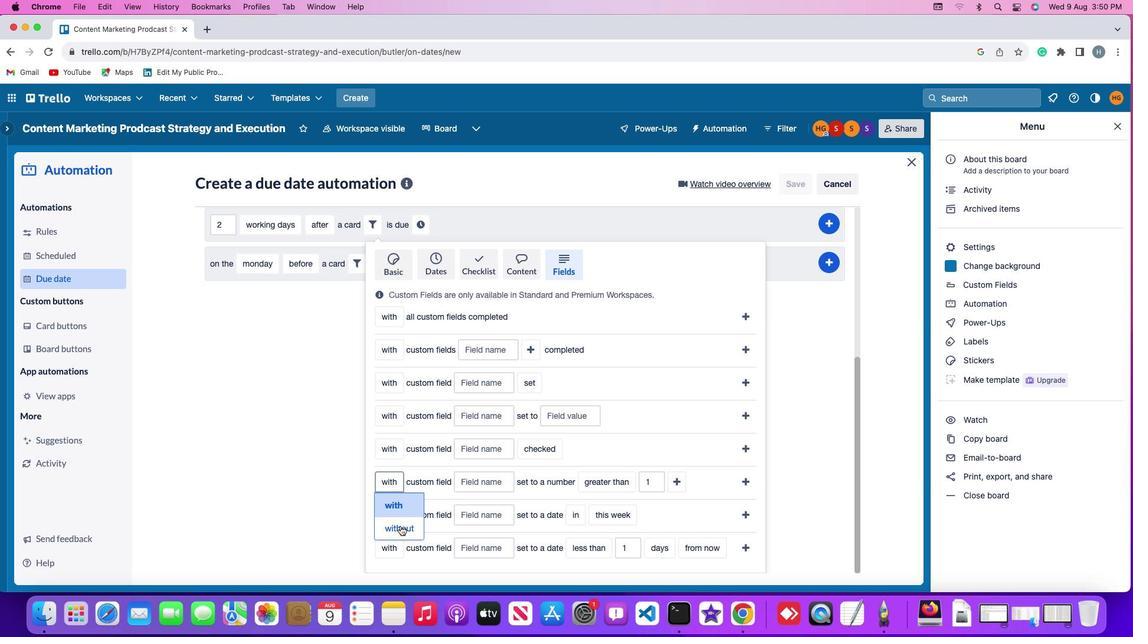 
Action: Mouse moved to (479, 485)
Screenshot: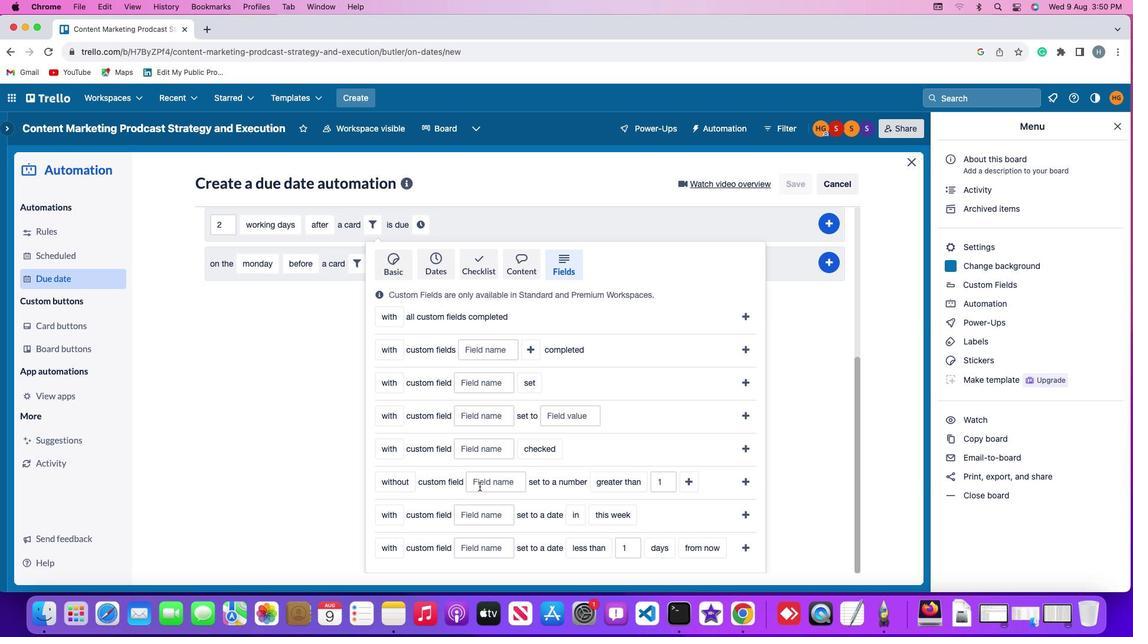 
Action: Mouse pressed left at (479, 485)
Screenshot: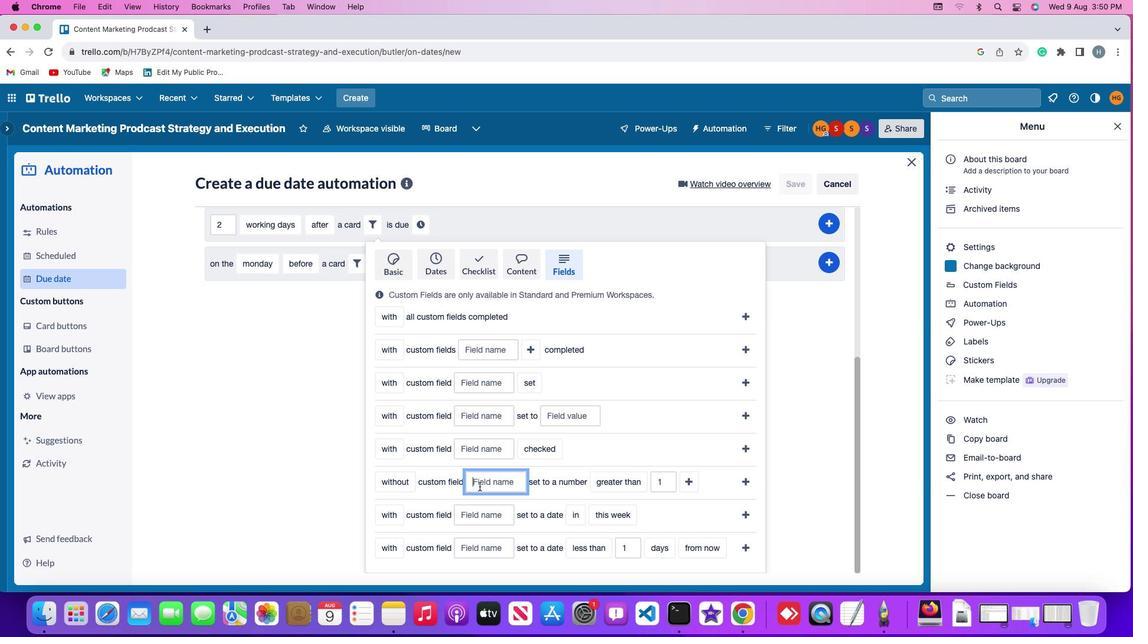 
Action: Mouse moved to (479, 485)
Screenshot: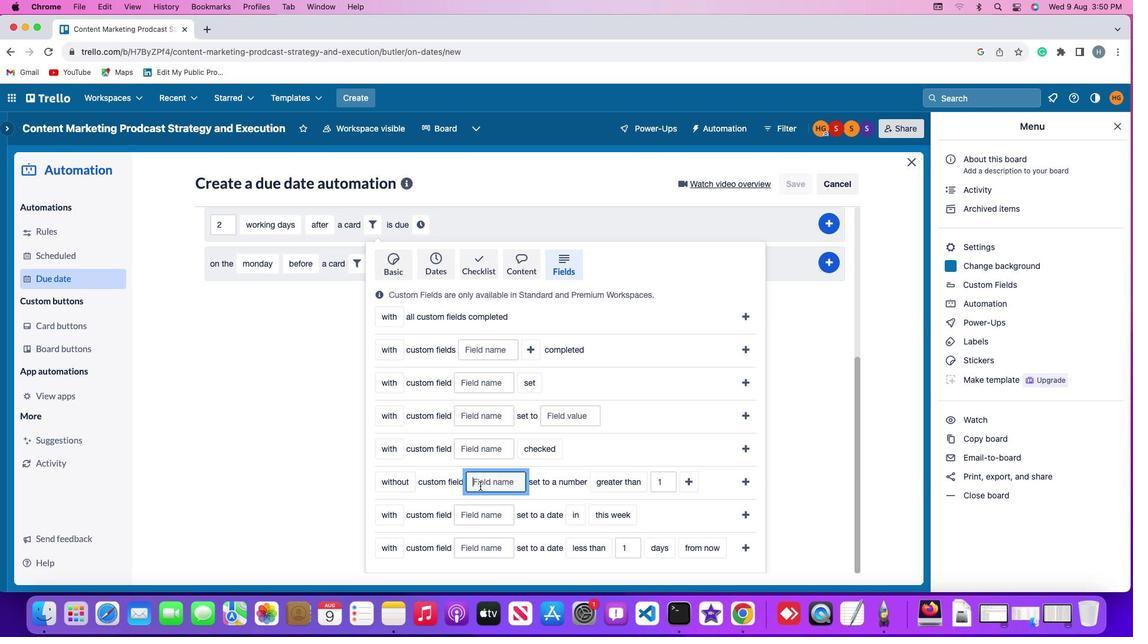 
Action: Key pressed Key.shift'R''e''s''u''m''e'
Screenshot: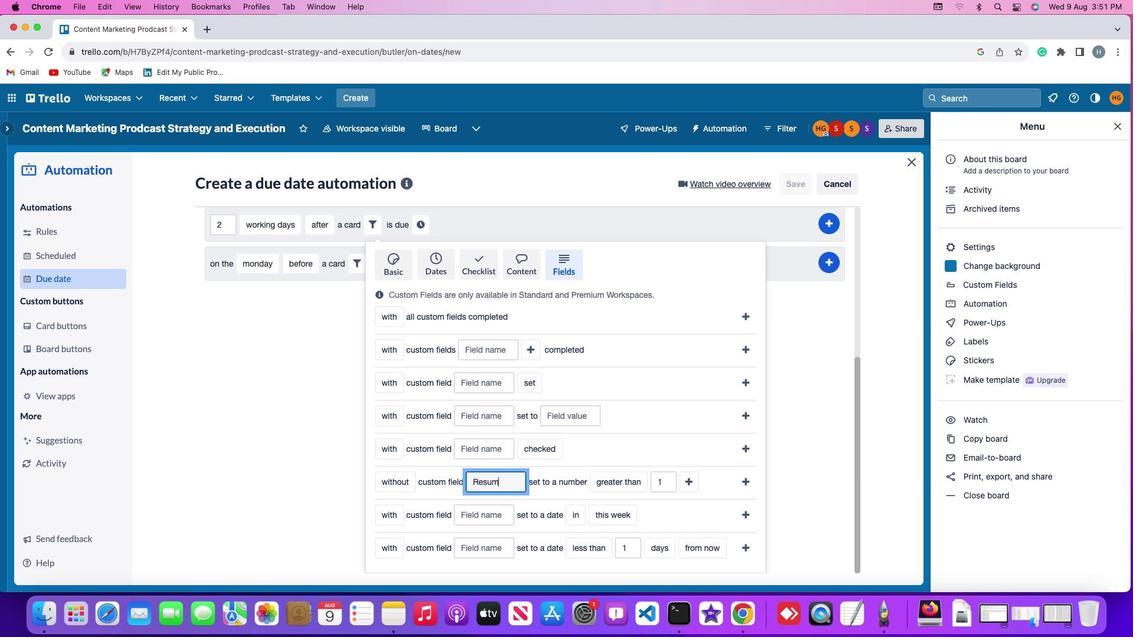 
Action: Mouse moved to (569, 479)
Screenshot: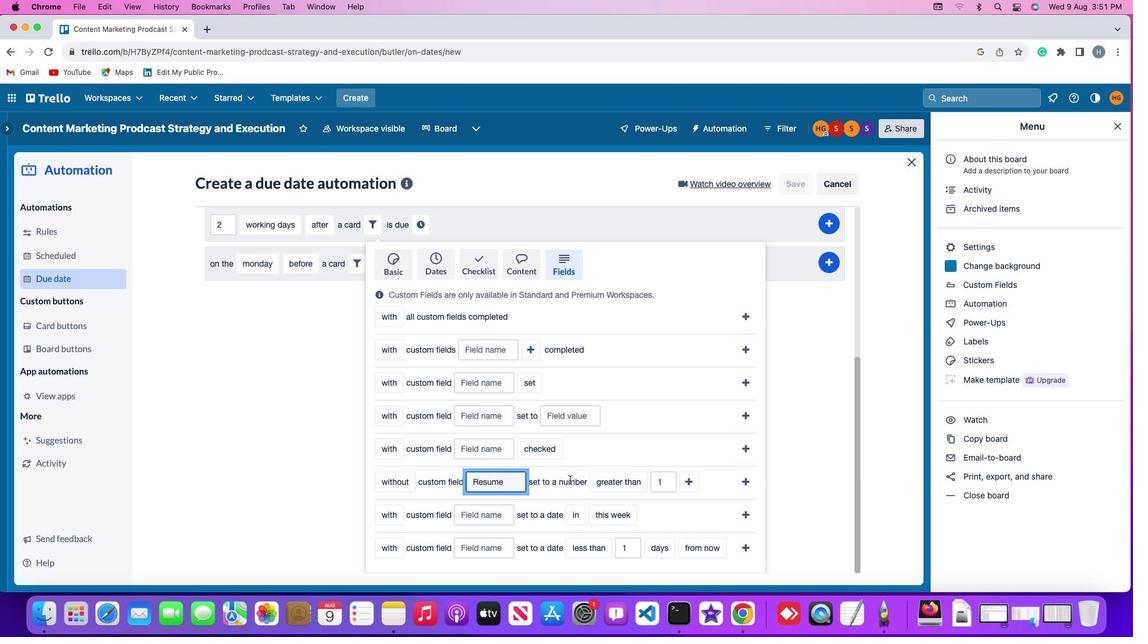 
Action: Mouse pressed left at (569, 479)
Screenshot: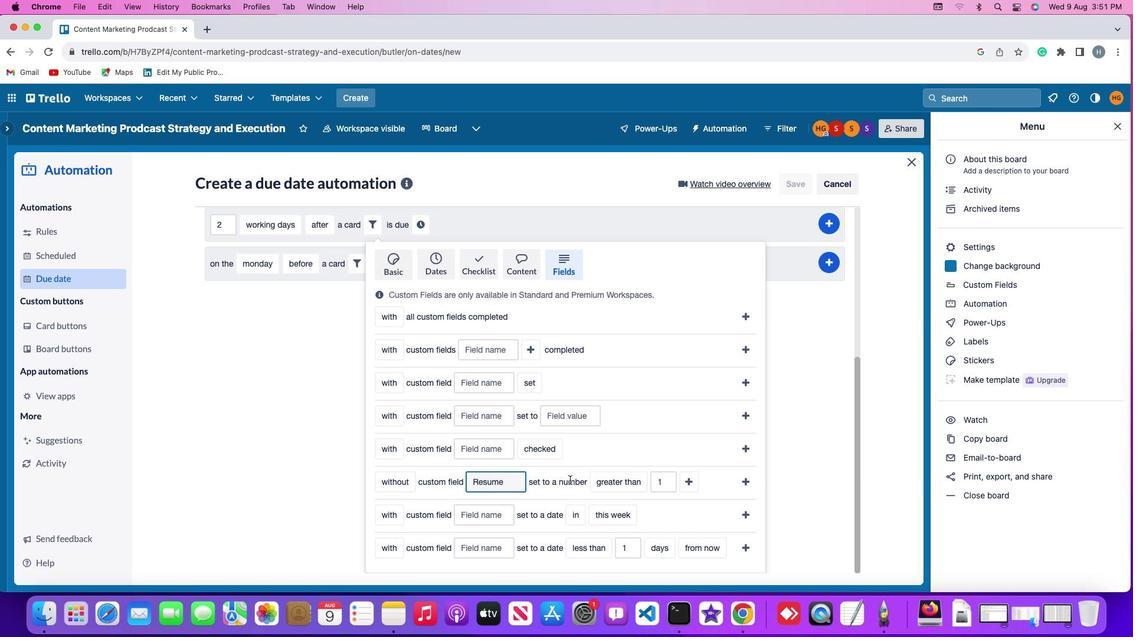 
Action: Mouse moved to (606, 484)
Screenshot: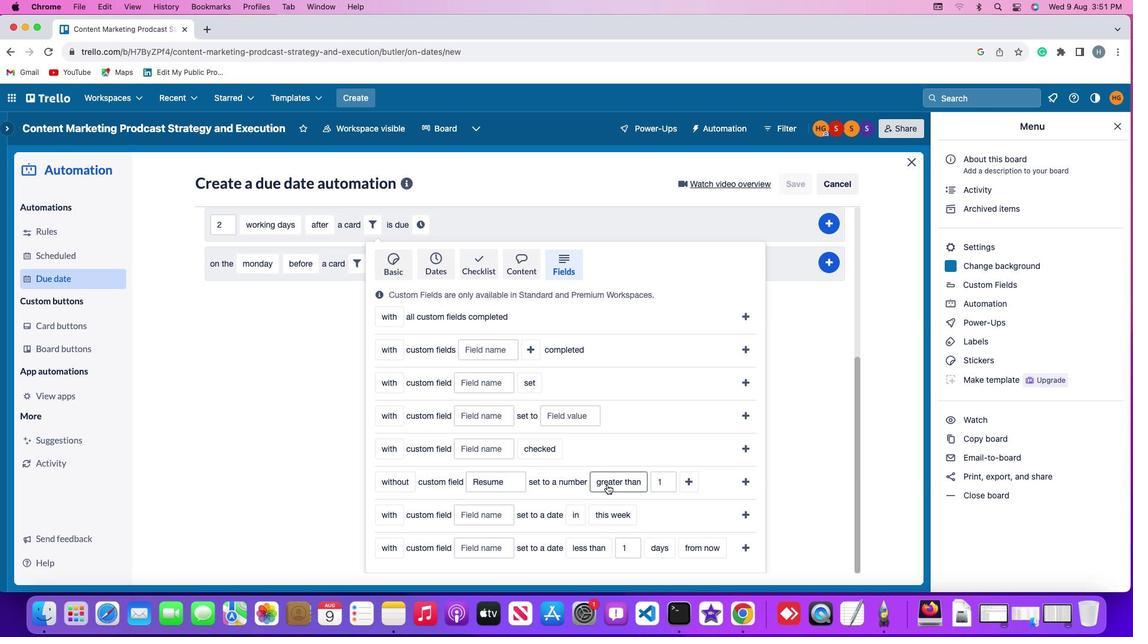 
Action: Mouse pressed left at (606, 484)
Screenshot: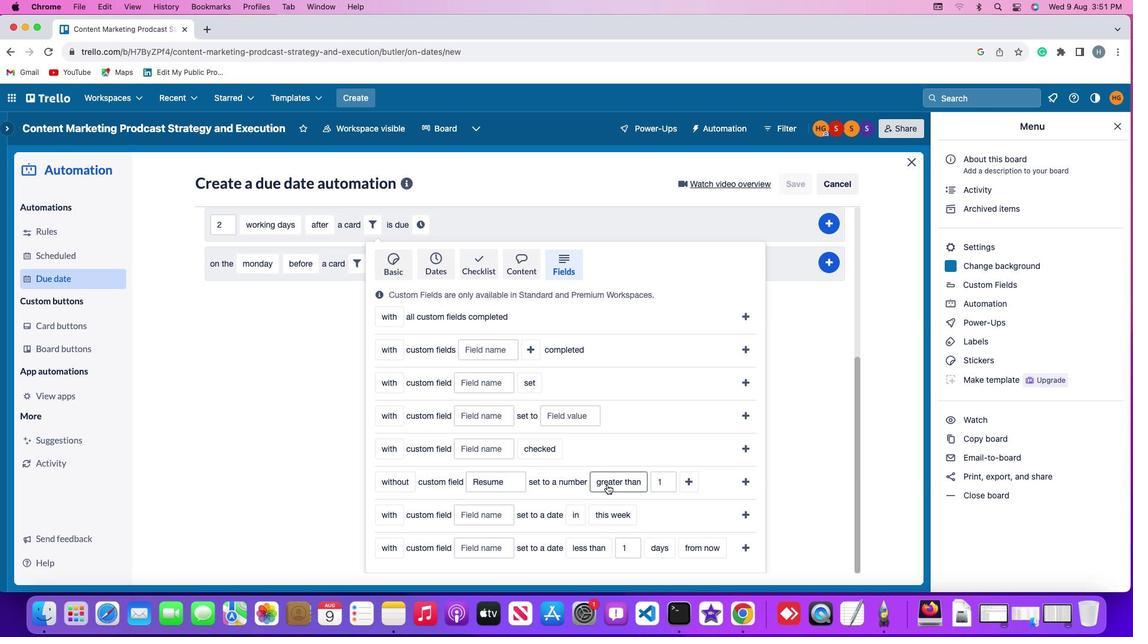 
Action: Mouse moved to (636, 409)
Screenshot: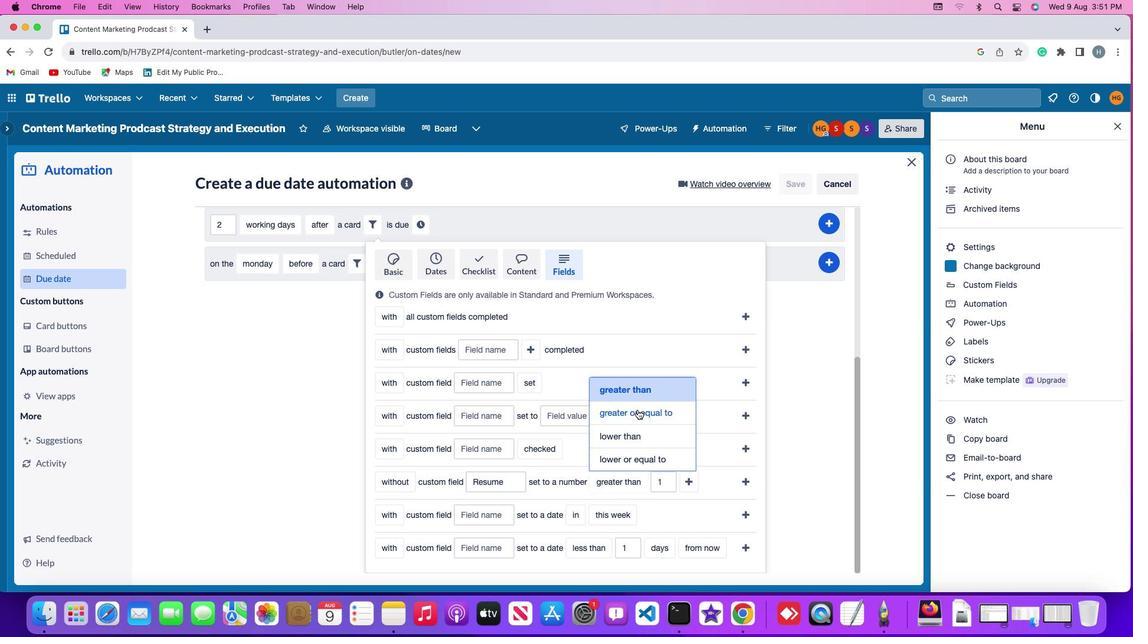 
Action: Mouse pressed left at (636, 409)
Screenshot: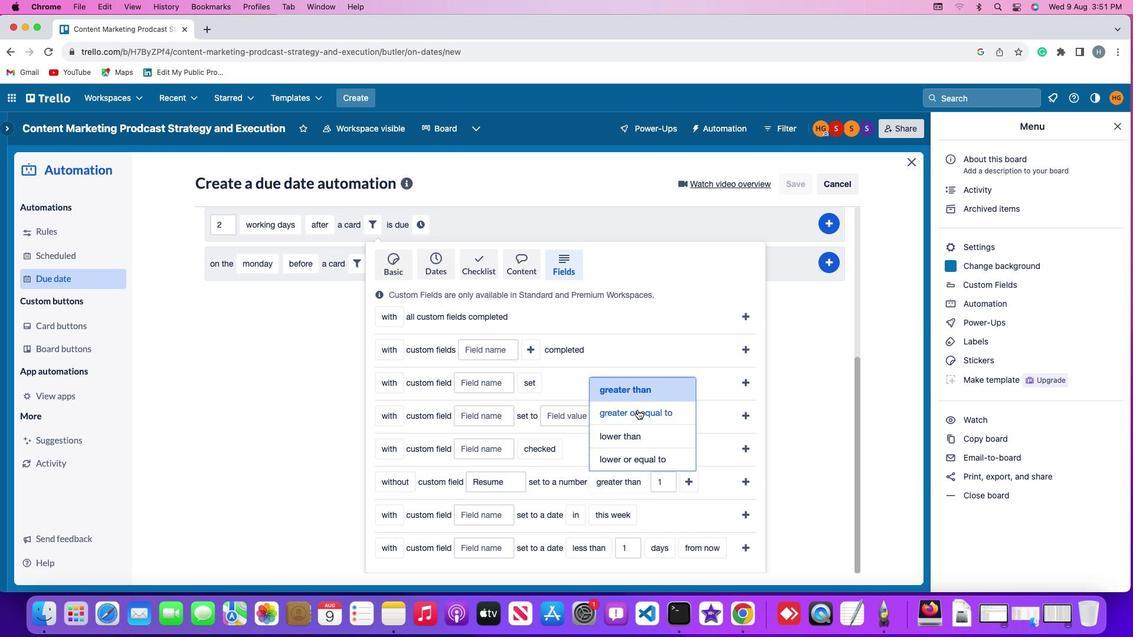 
Action: Mouse moved to (688, 476)
Screenshot: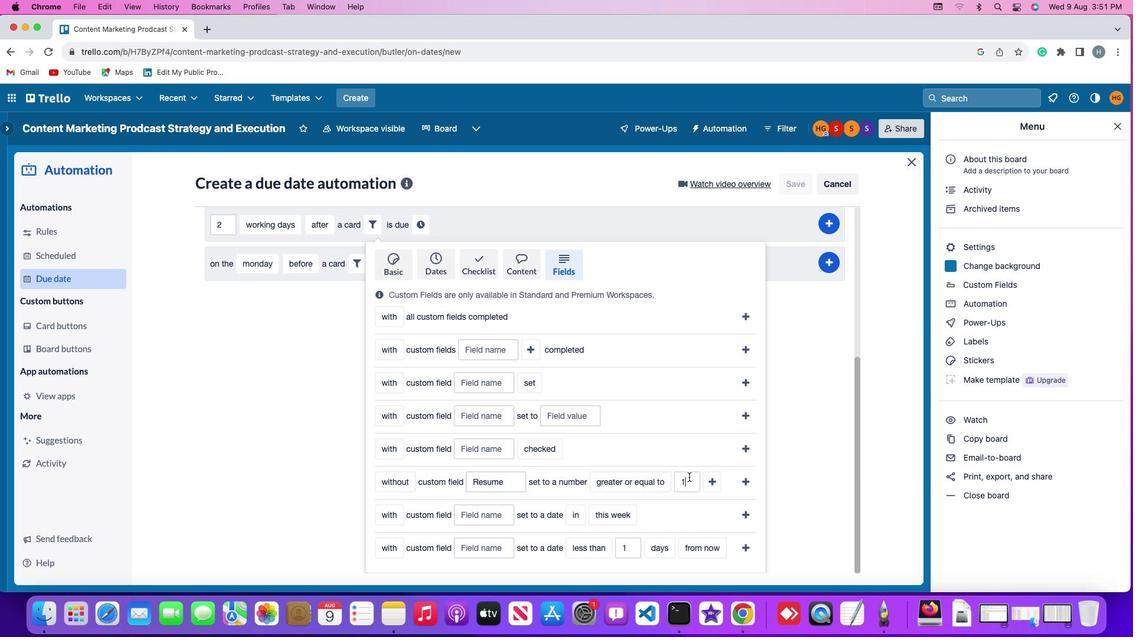
Action: Mouse pressed left at (688, 476)
Screenshot: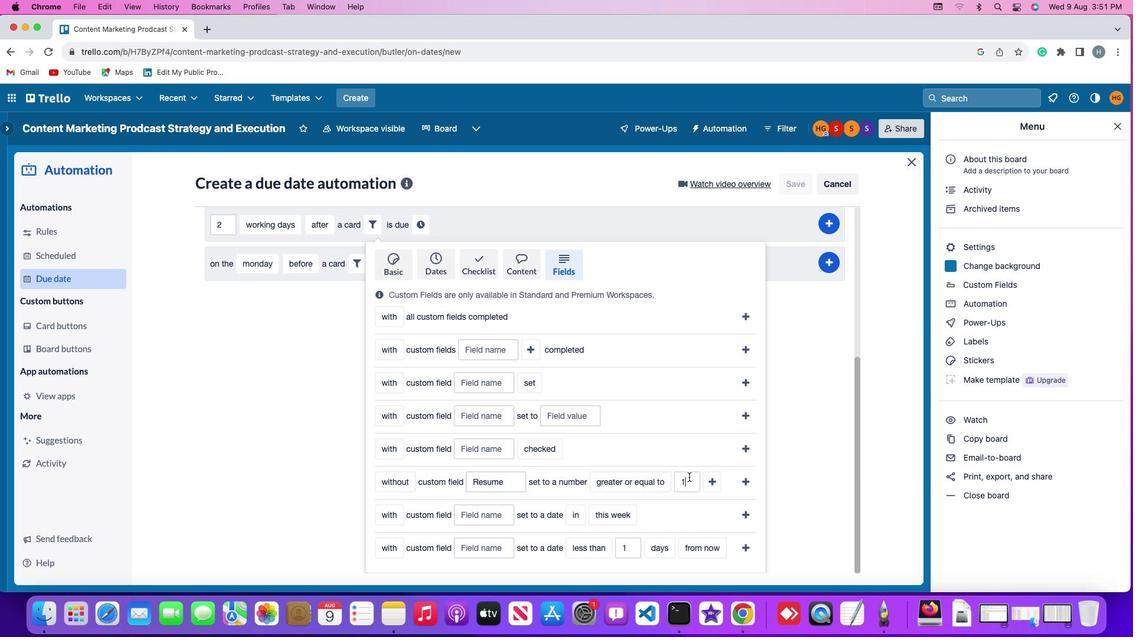 
Action: Key pressed Key.backspace
Screenshot: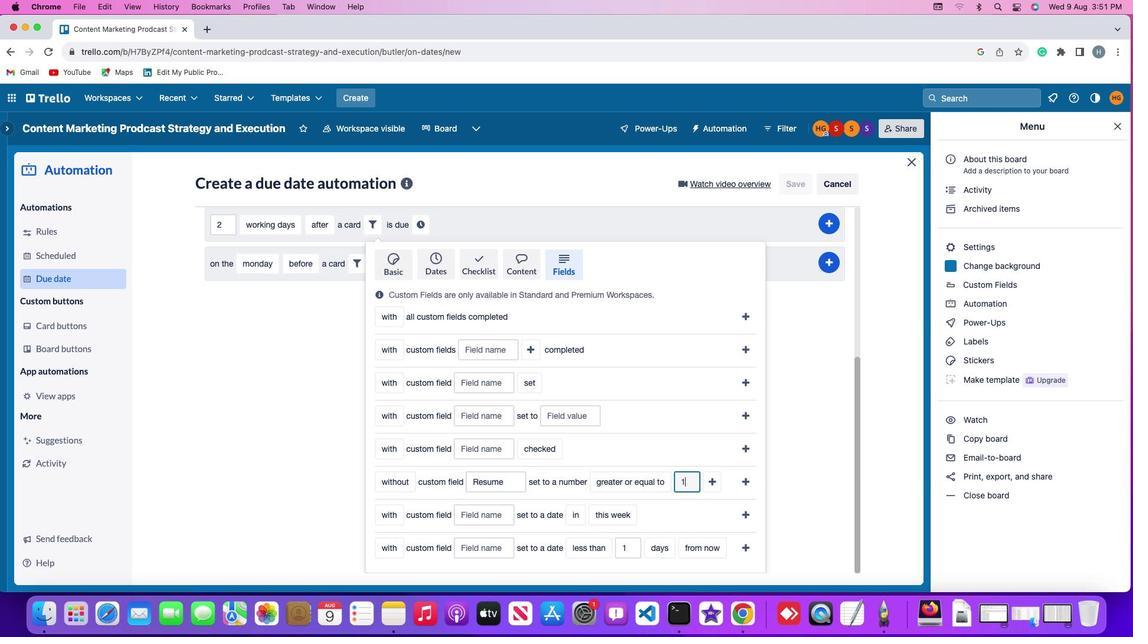 
Action: Mouse moved to (688, 477)
Screenshot: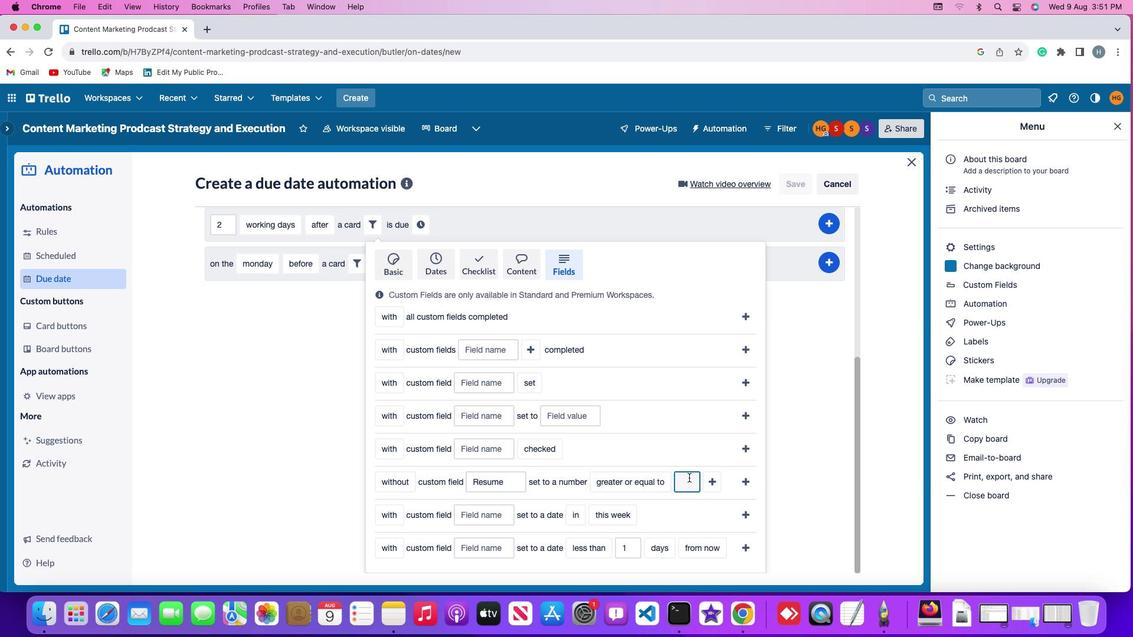 
Action: Key pressed '1'
Screenshot: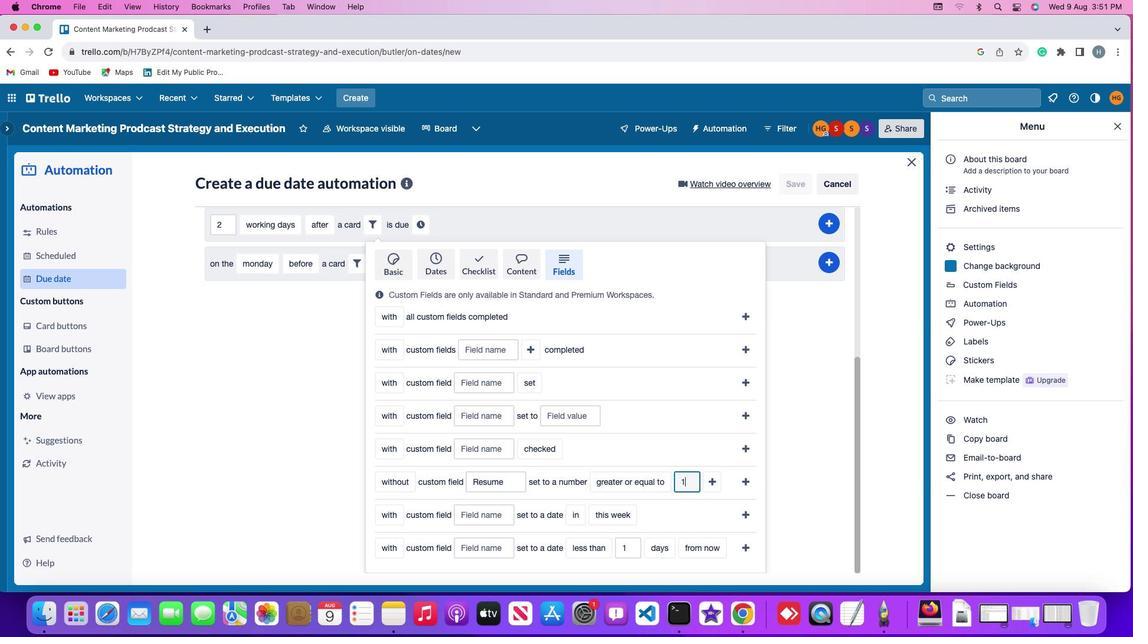
Action: Mouse moved to (716, 486)
Screenshot: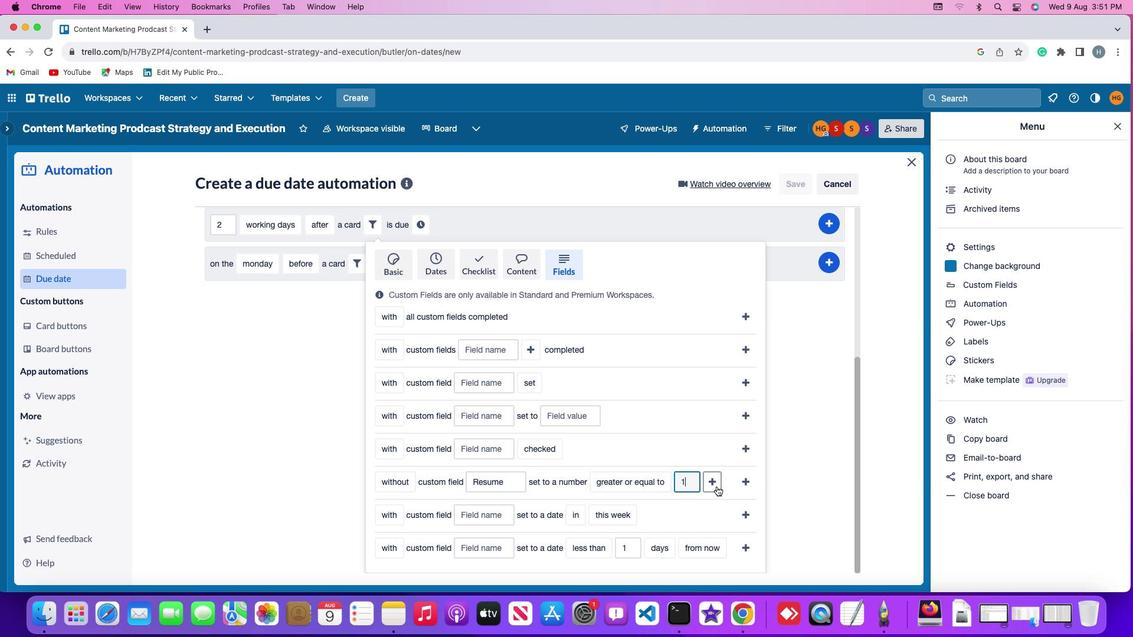
Action: Mouse pressed left at (716, 486)
Screenshot: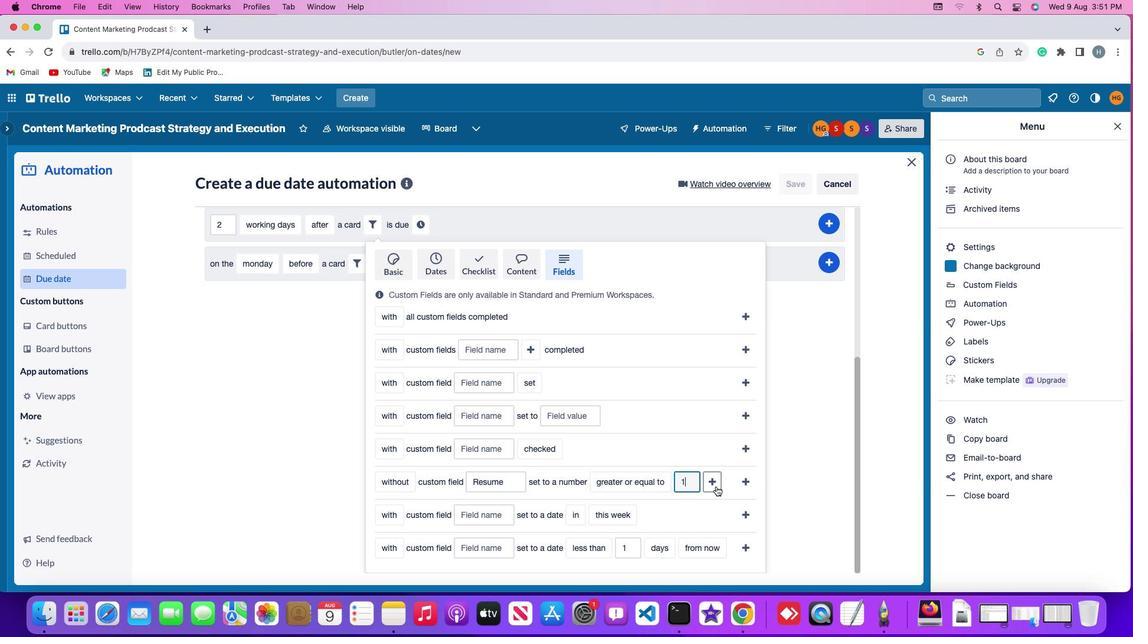 
Action: Mouse moved to (440, 511)
Screenshot: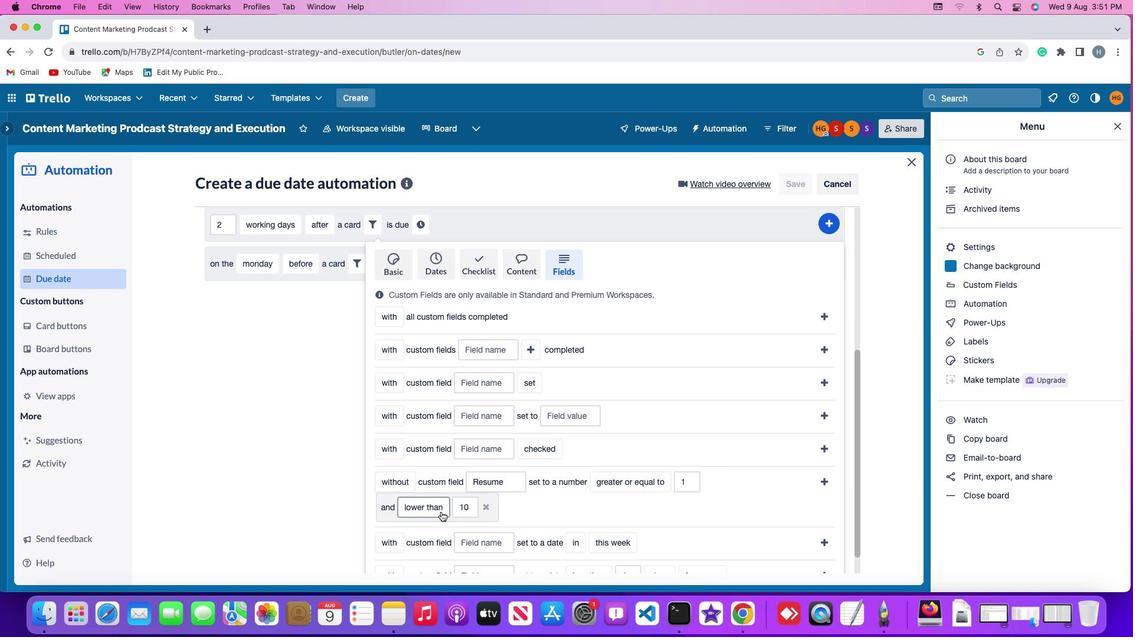 
Action: Mouse pressed left at (440, 511)
Screenshot: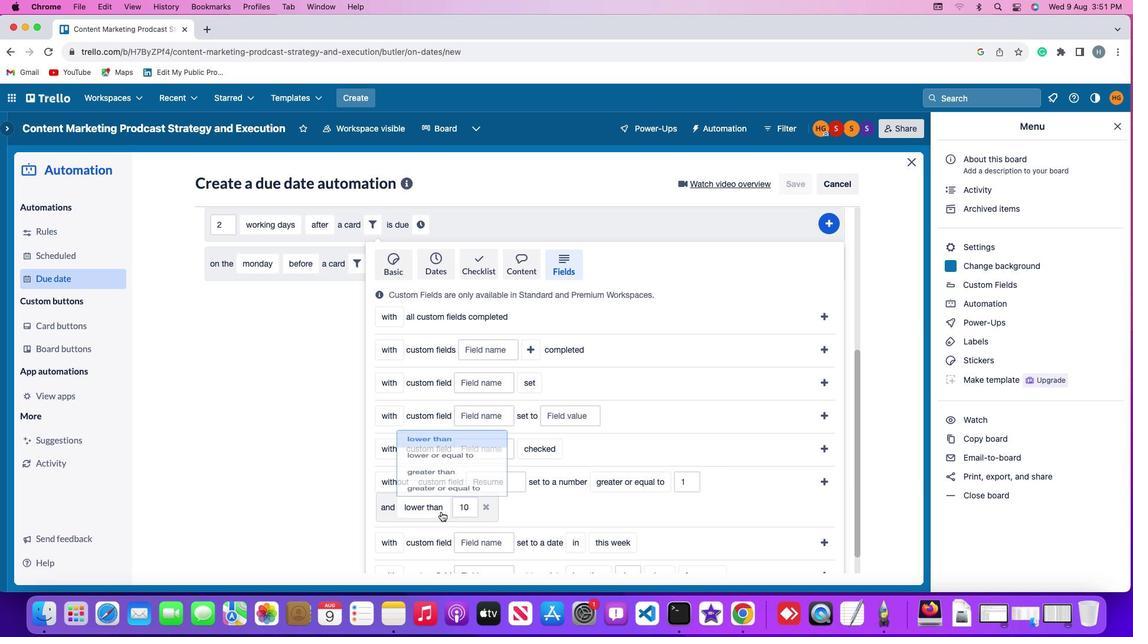 
Action: Mouse moved to (445, 462)
Screenshot: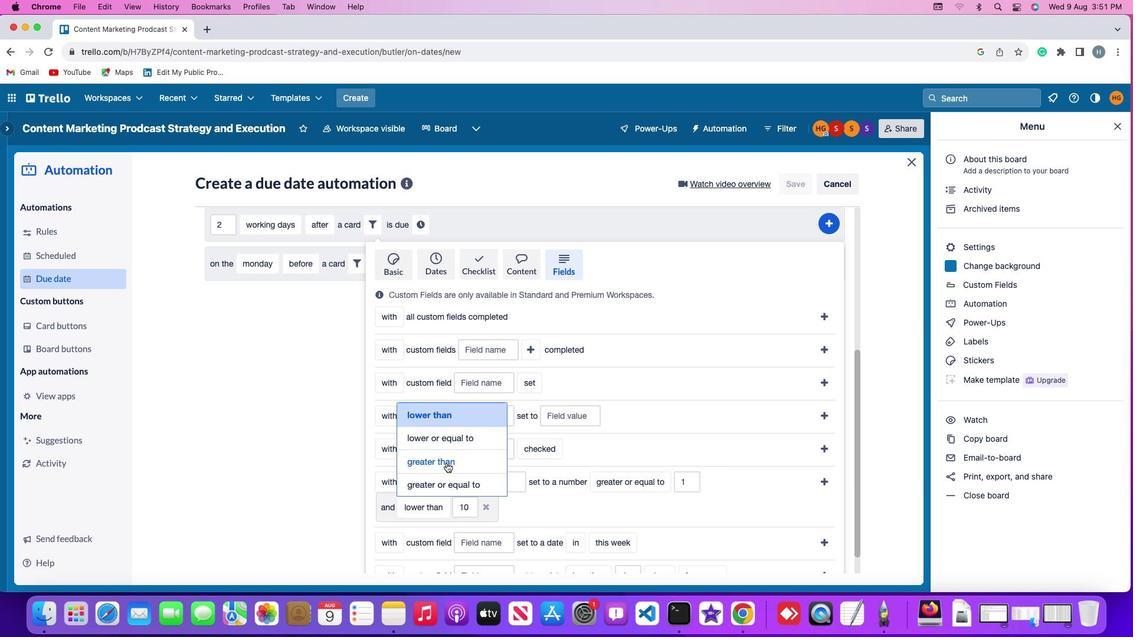 
Action: Mouse pressed left at (445, 462)
Screenshot: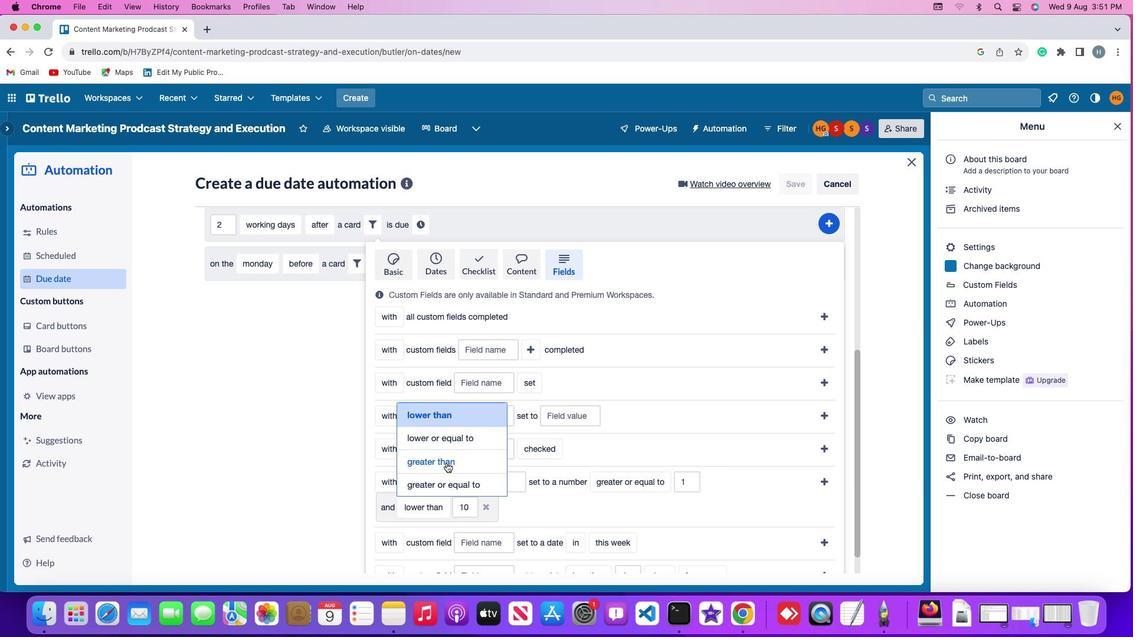 
Action: Mouse moved to (479, 505)
Screenshot: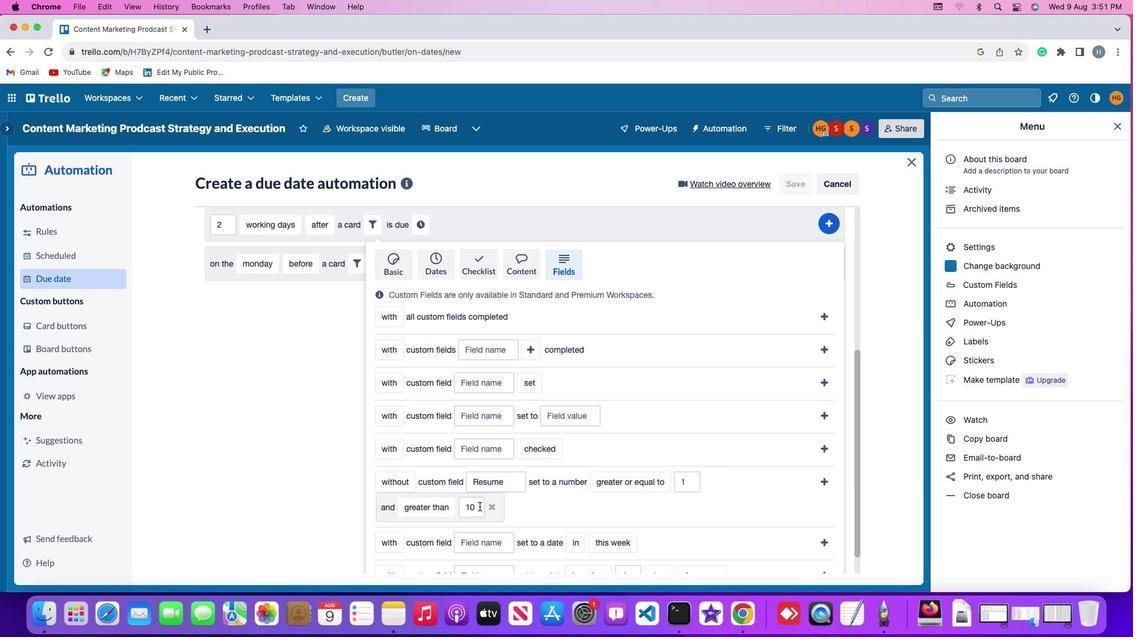 
Action: Mouse pressed left at (479, 505)
Screenshot: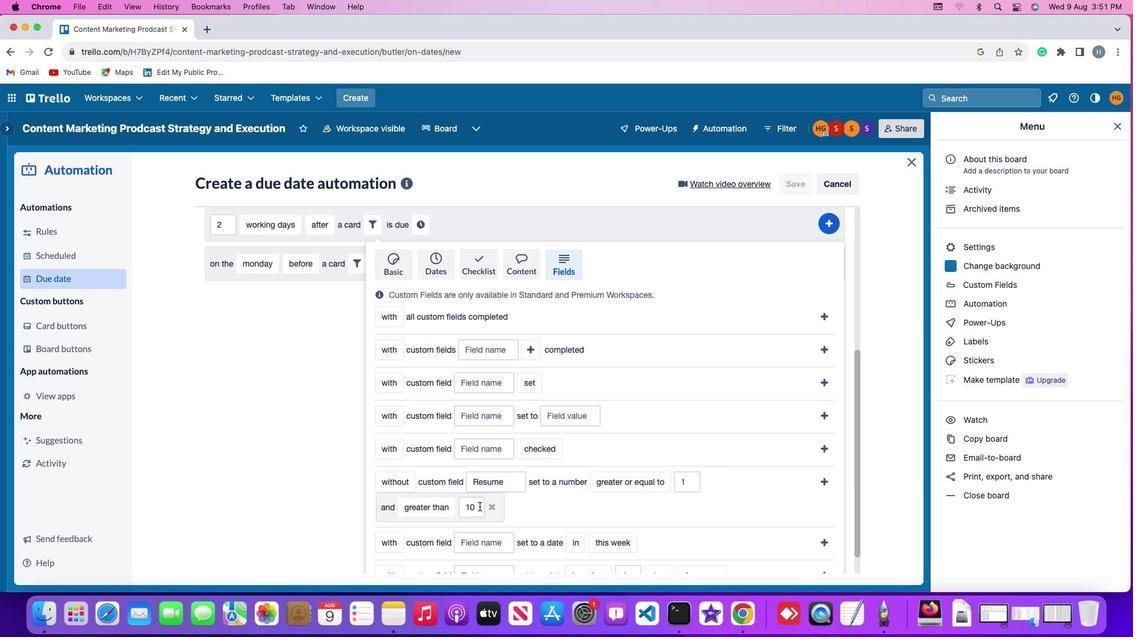 
Action: Mouse moved to (478, 505)
Screenshot: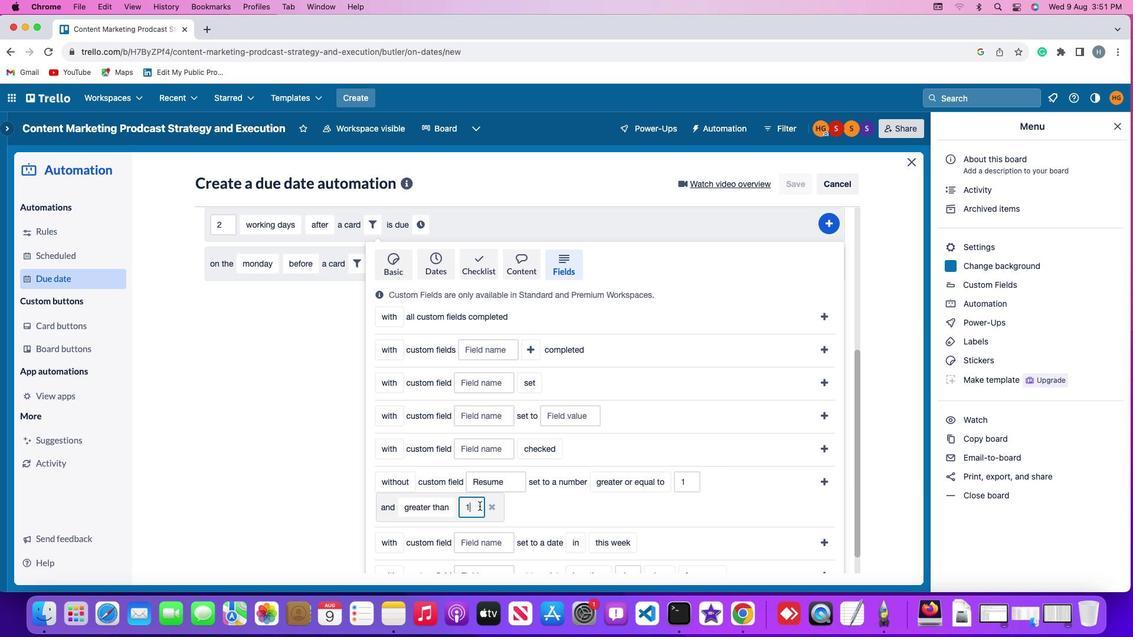 
Action: Key pressed Key.backspace
Screenshot: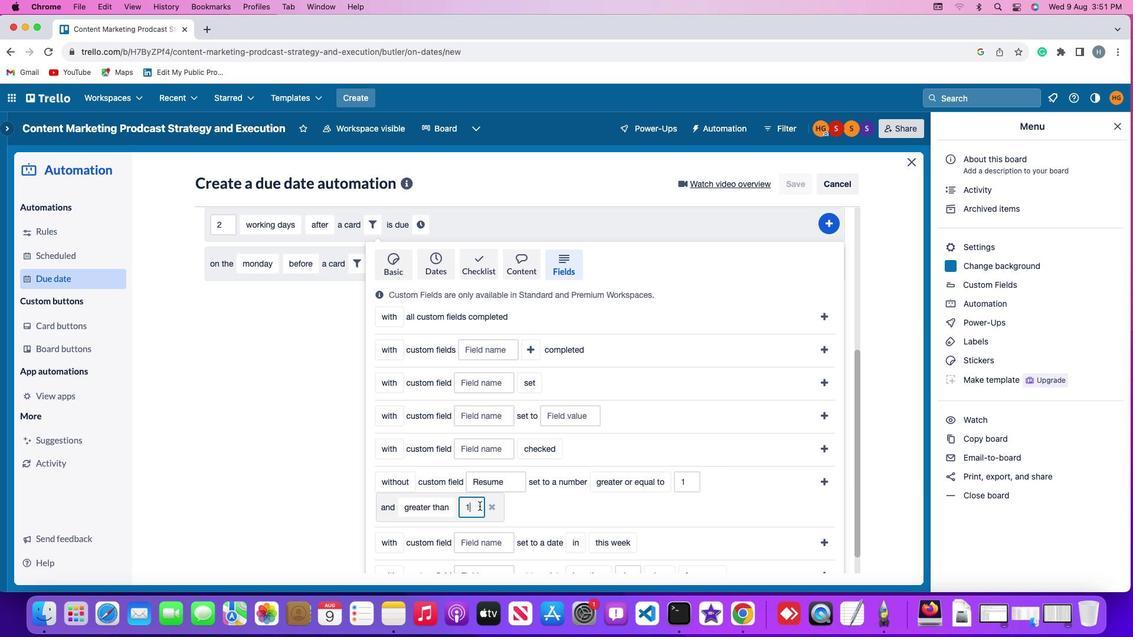 
Action: Mouse moved to (478, 505)
Screenshot: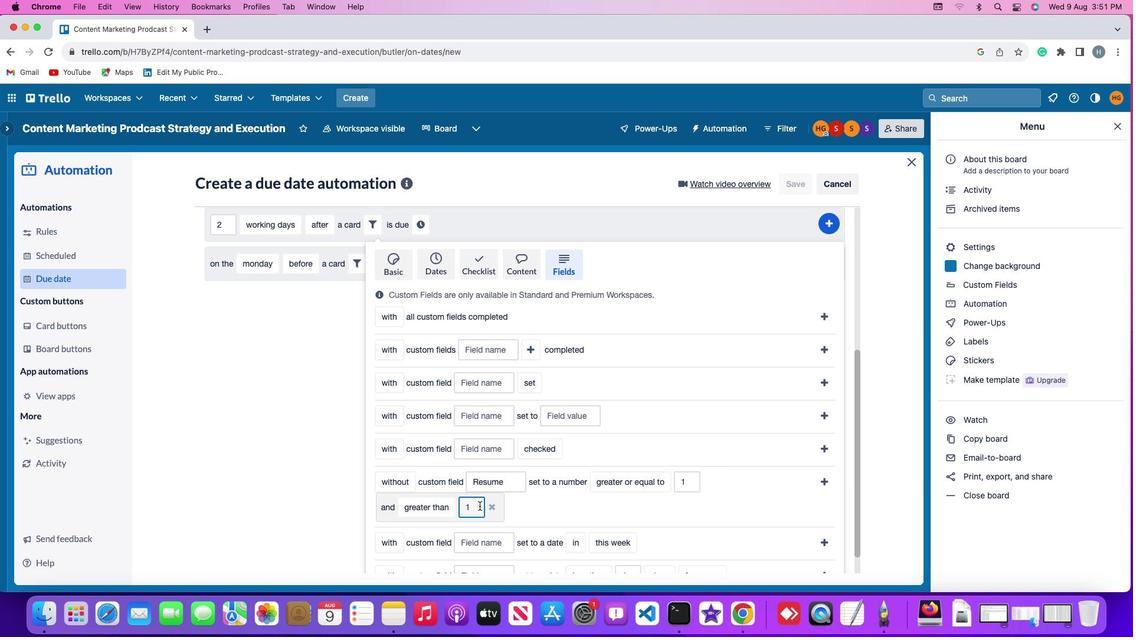 
Action: Key pressed Key.backspace'1''0'
Screenshot: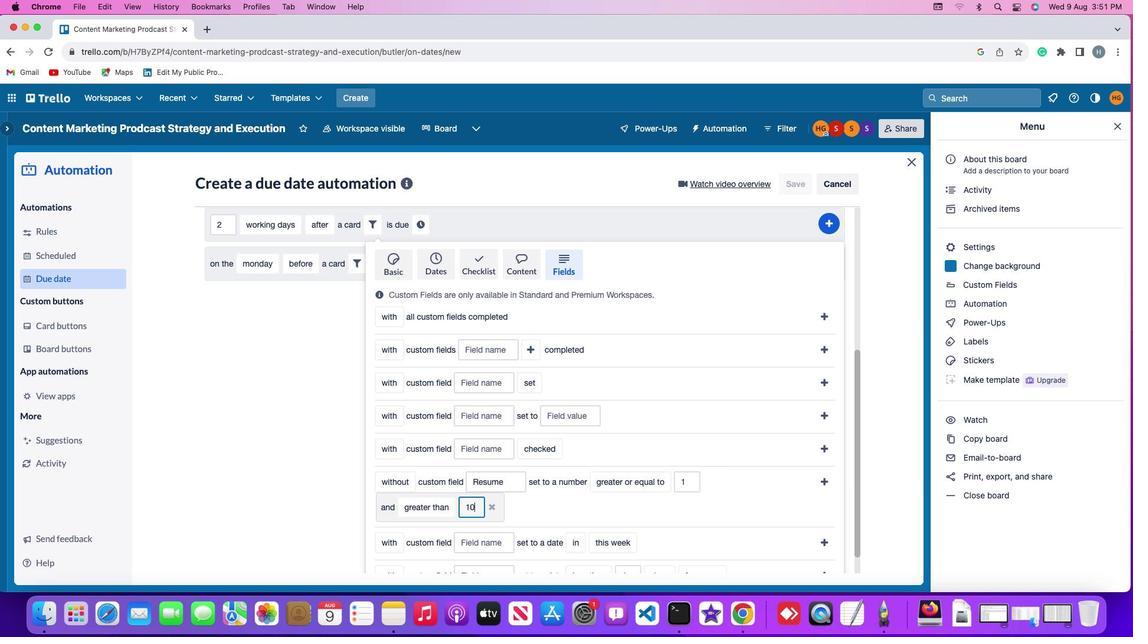 
Action: Mouse moved to (827, 479)
Screenshot: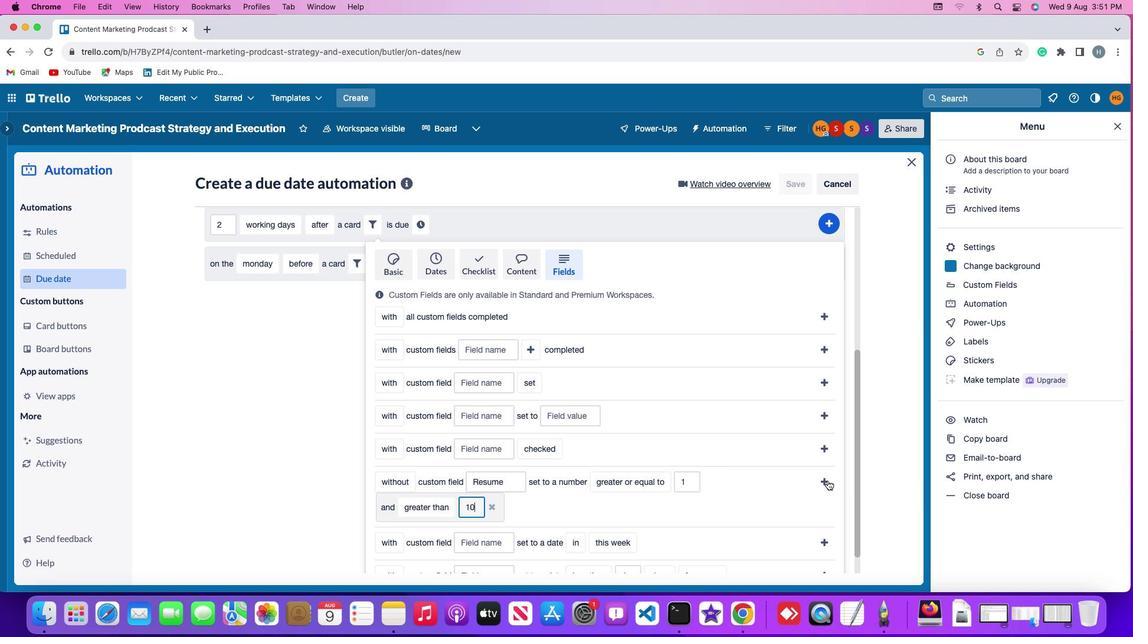 
Action: Mouse pressed left at (827, 479)
Screenshot: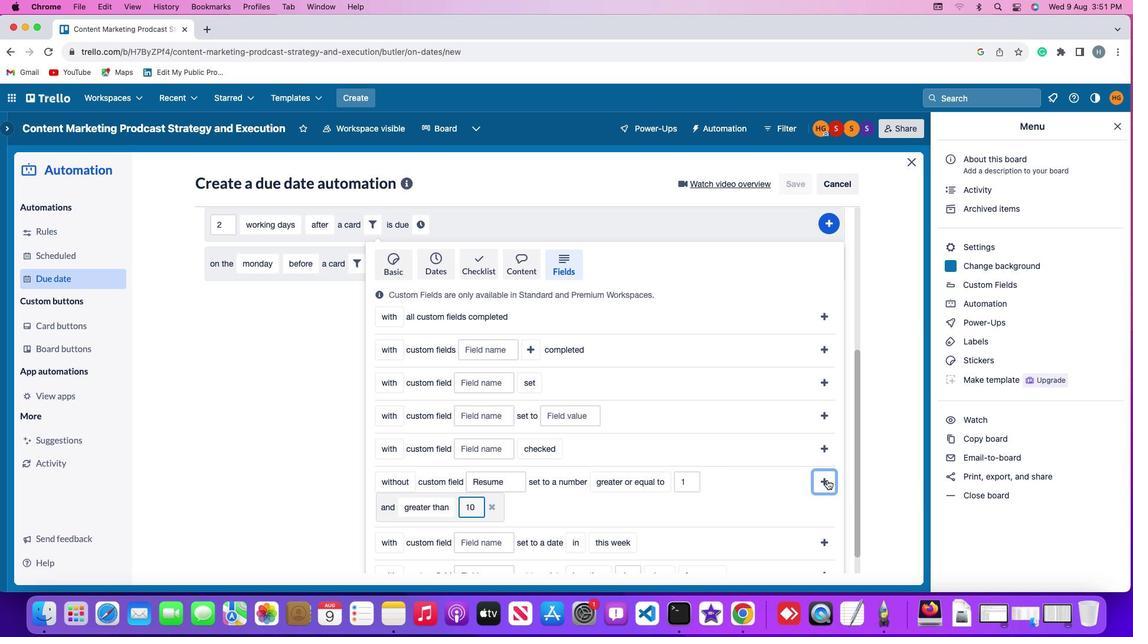 
Action: Mouse moved to (769, 474)
Screenshot: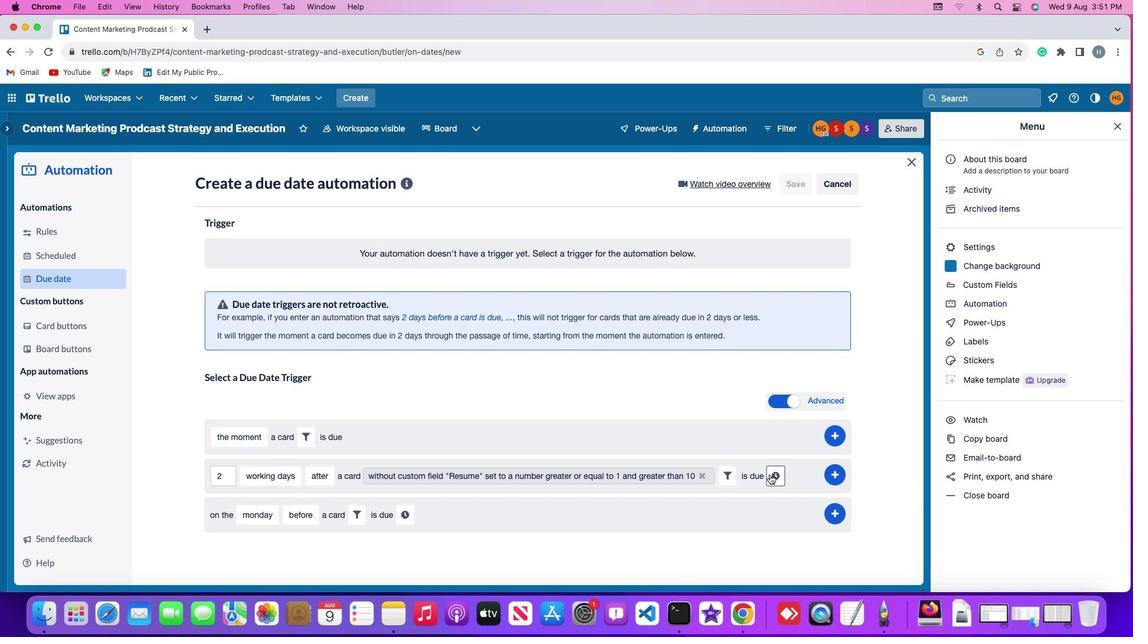 
Action: Mouse pressed left at (769, 474)
Screenshot: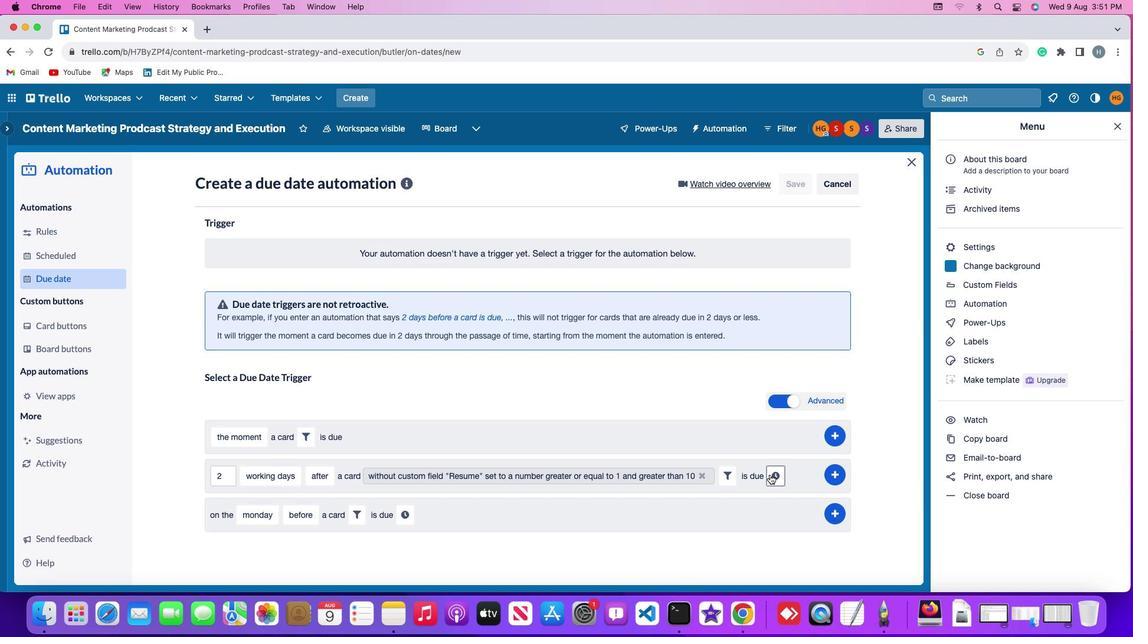 
Action: Mouse moved to (249, 504)
Screenshot: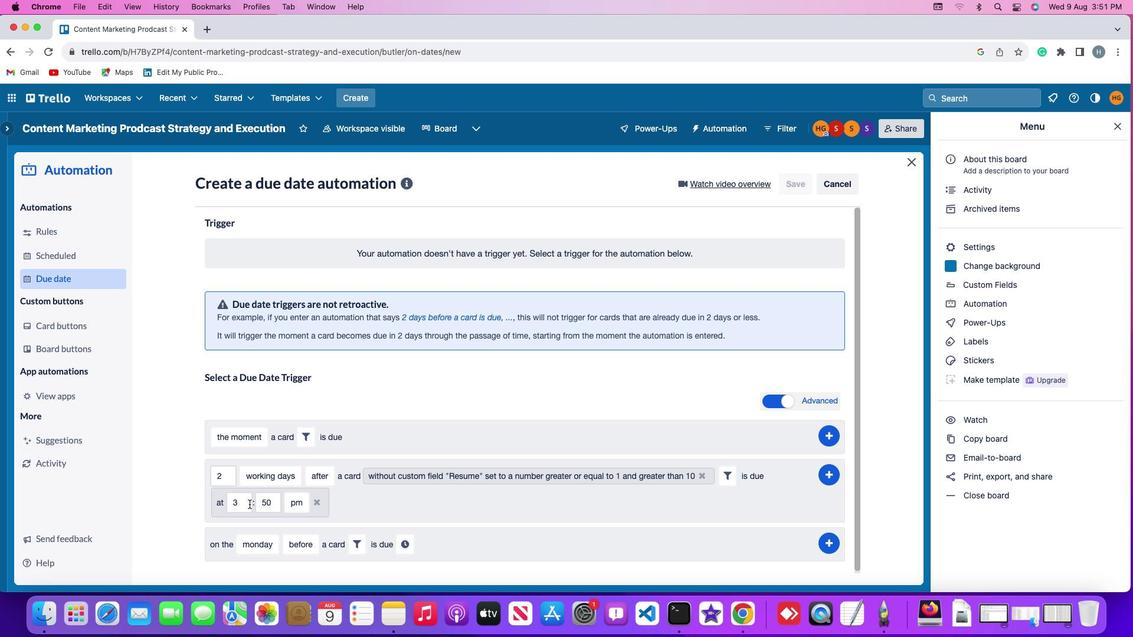 
Action: Mouse pressed left at (249, 504)
Screenshot: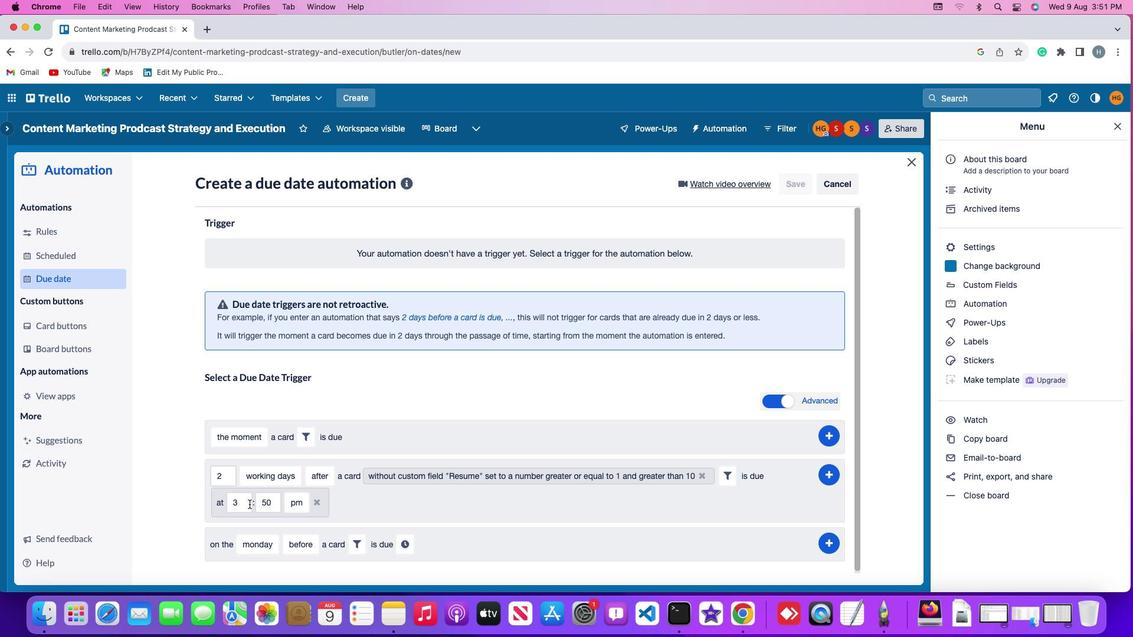 
Action: Mouse moved to (248, 502)
Screenshot: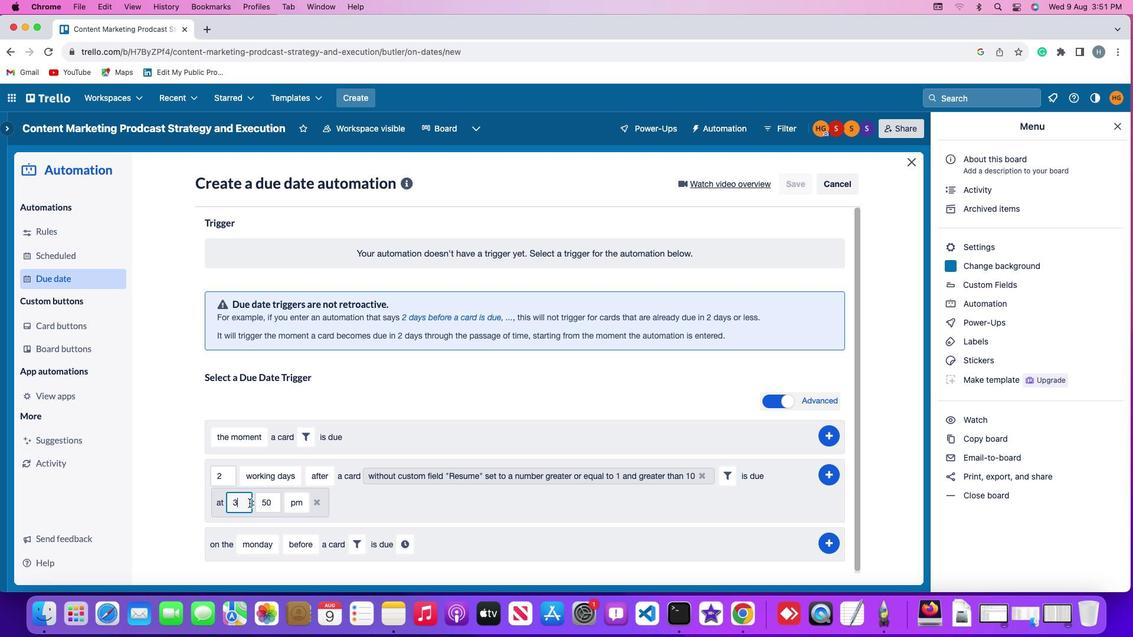 
Action: Key pressed Key.backspace
Screenshot: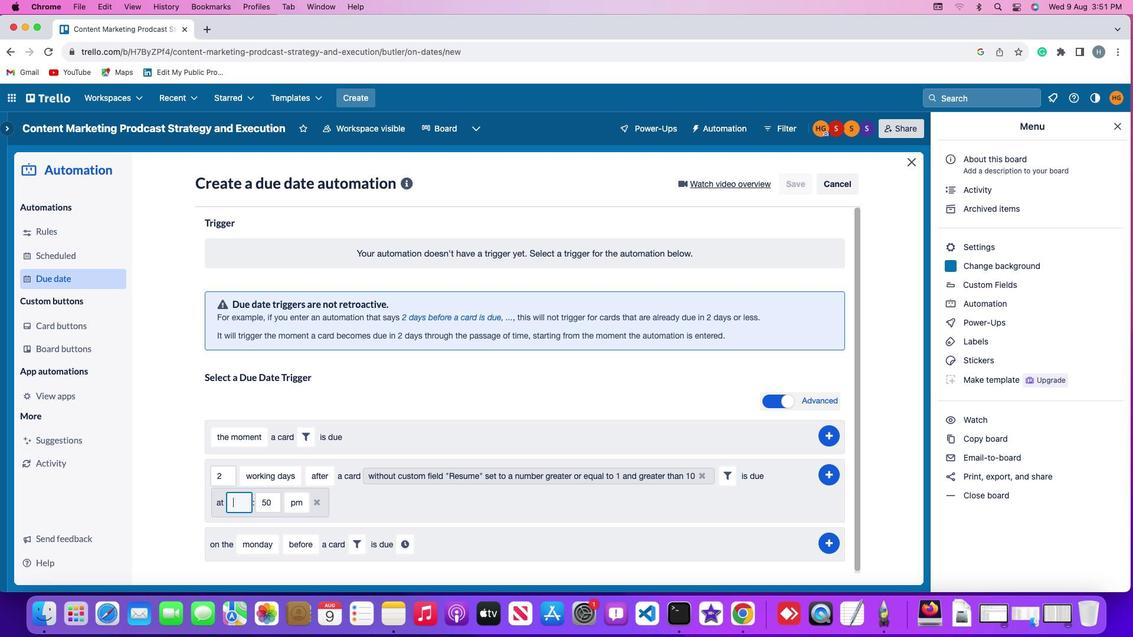 
Action: Mouse moved to (248, 502)
Screenshot: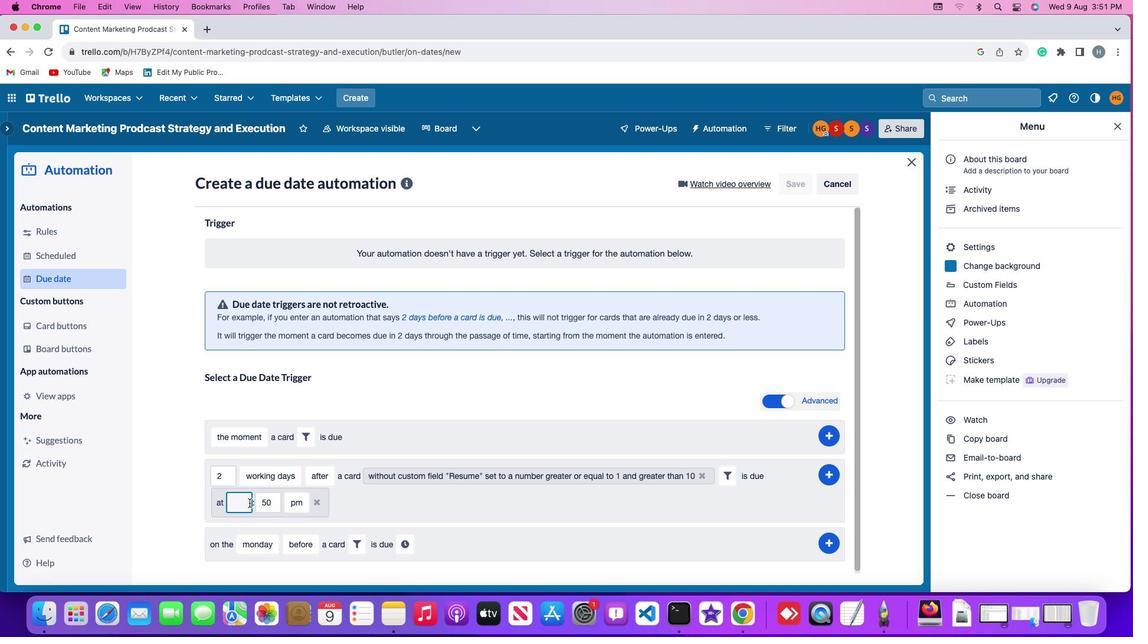 
Action: Key pressed '1''1'
Screenshot: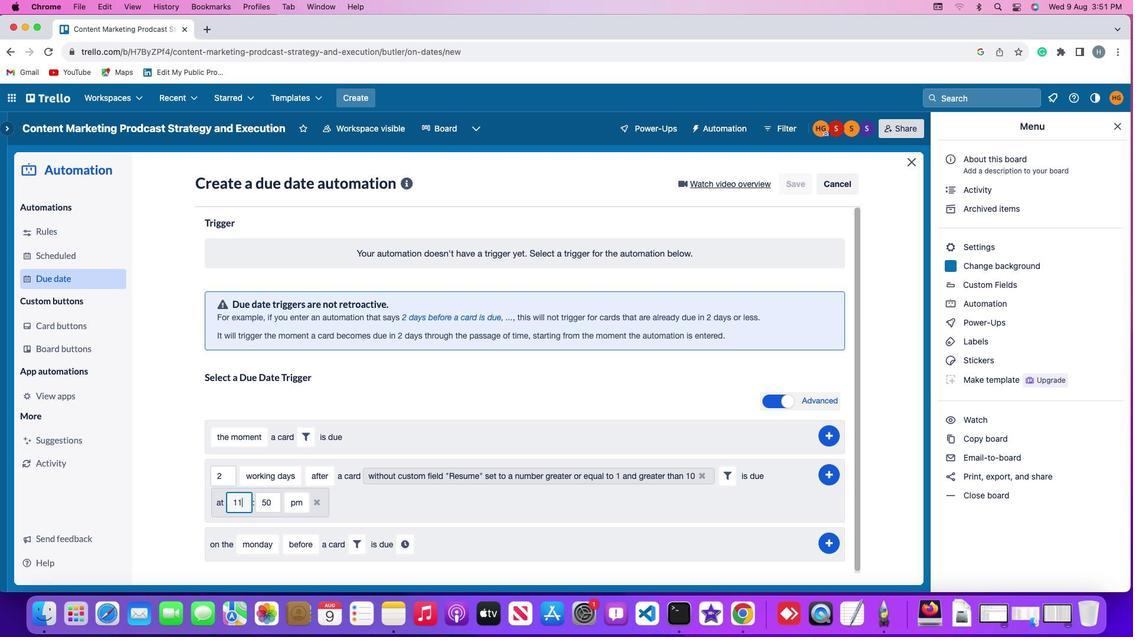 
Action: Mouse moved to (271, 499)
Screenshot: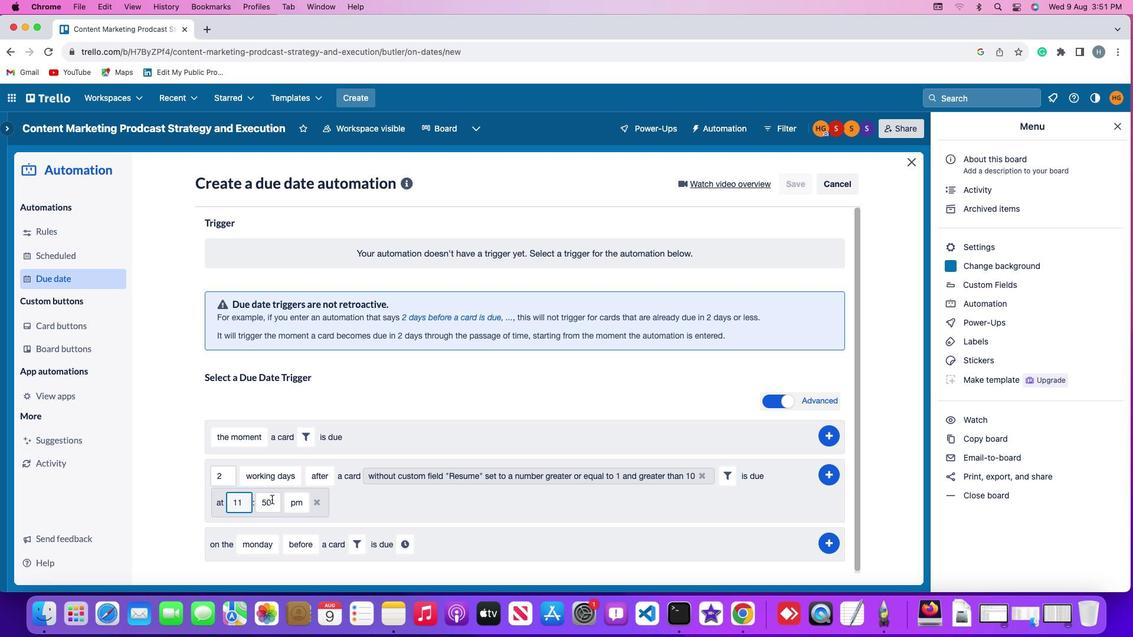 
Action: Mouse pressed left at (271, 499)
Screenshot: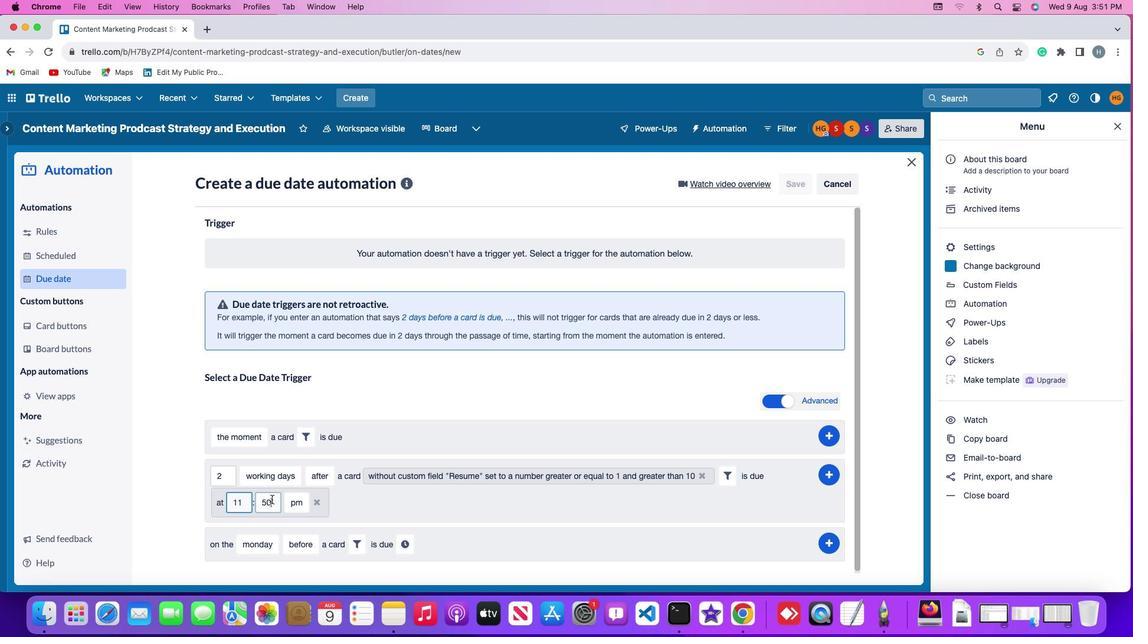 
Action: Key pressed Key.backspaceKey.backspace'0''0'
Screenshot: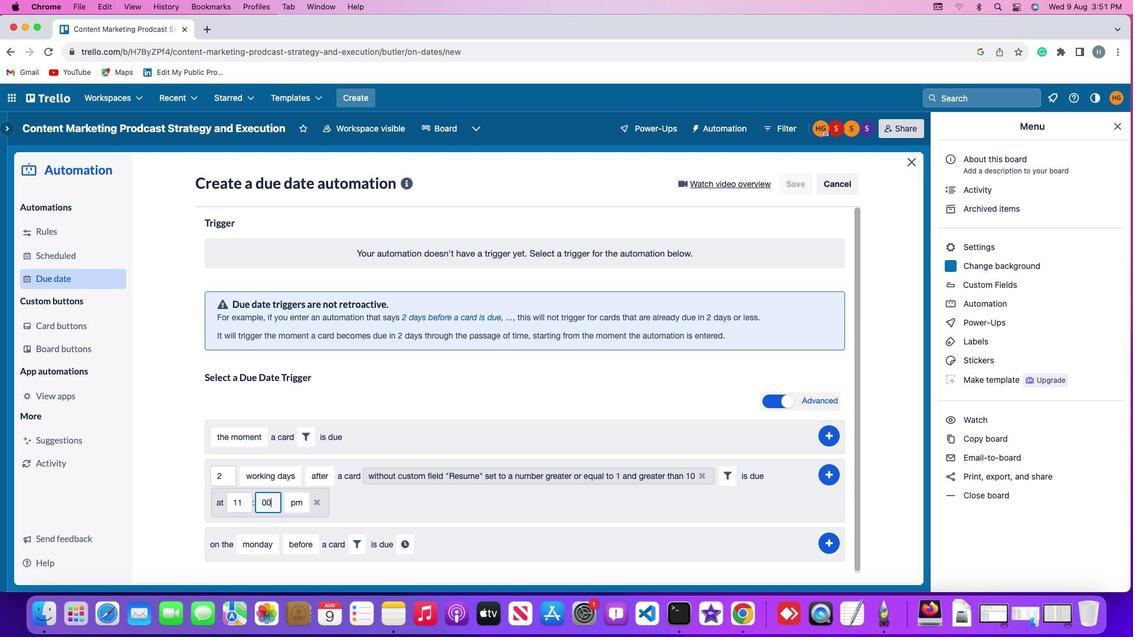 
Action: Mouse moved to (295, 500)
Screenshot: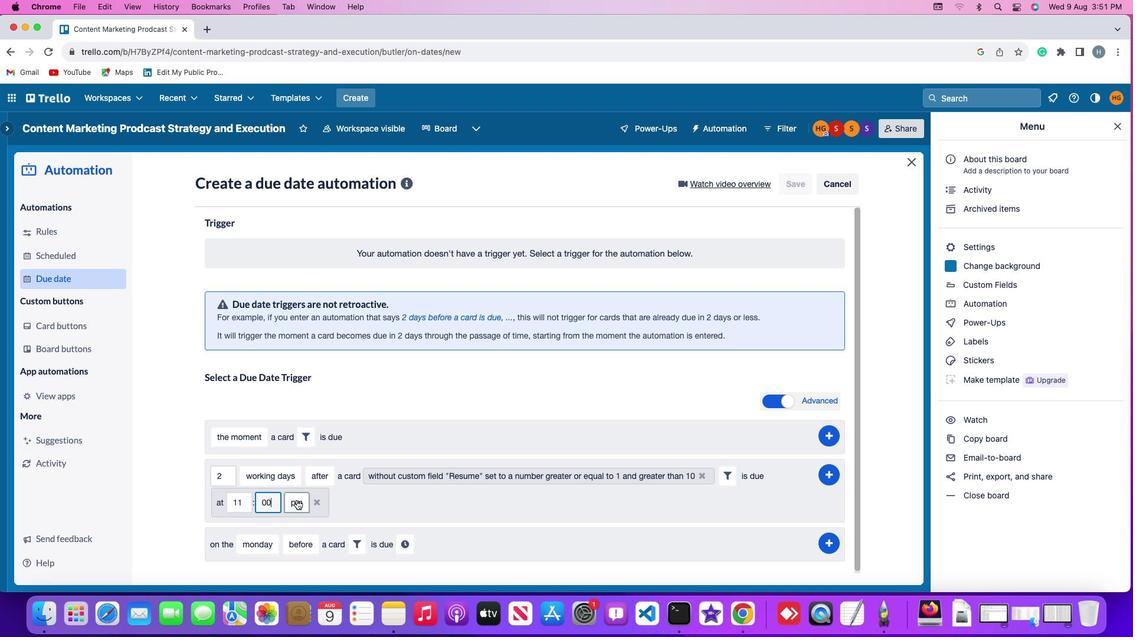 
Action: Mouse pressed left at (295, 500)
Screenshot: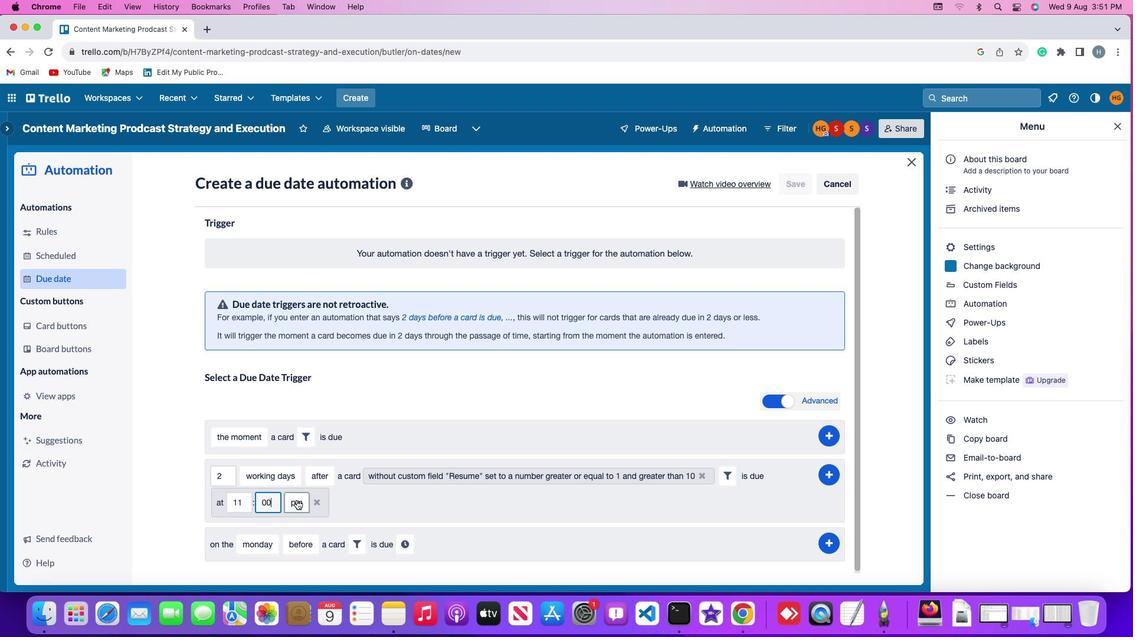 
Action: Mouse moved to (301, 525)
Screenshot: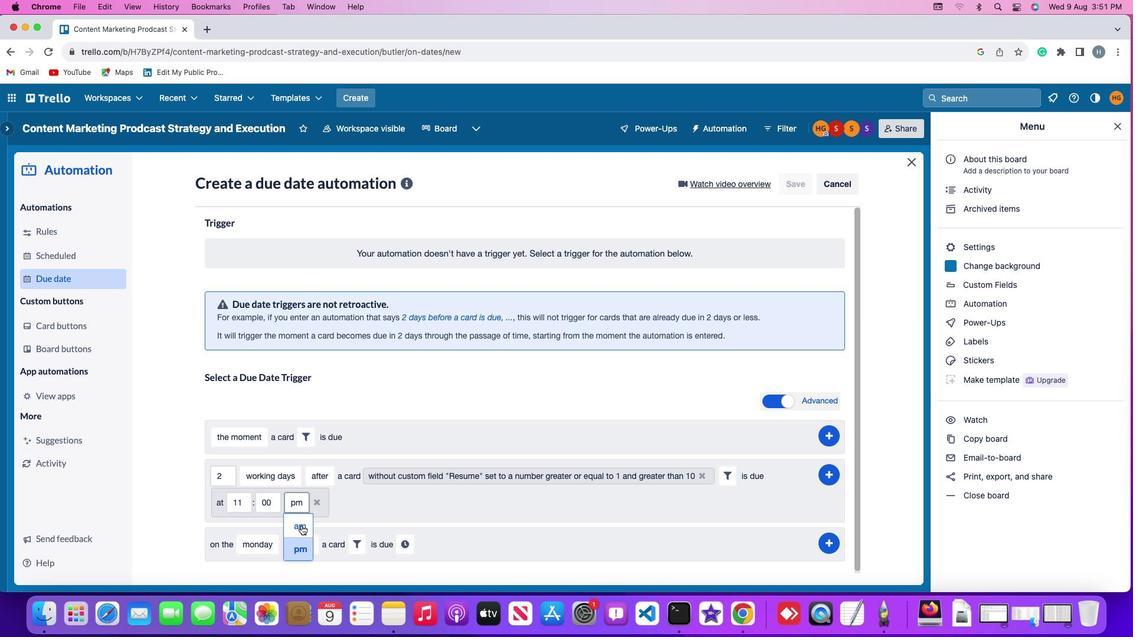 
Action: Mouse pressed left at (301, 525)
Screenshot: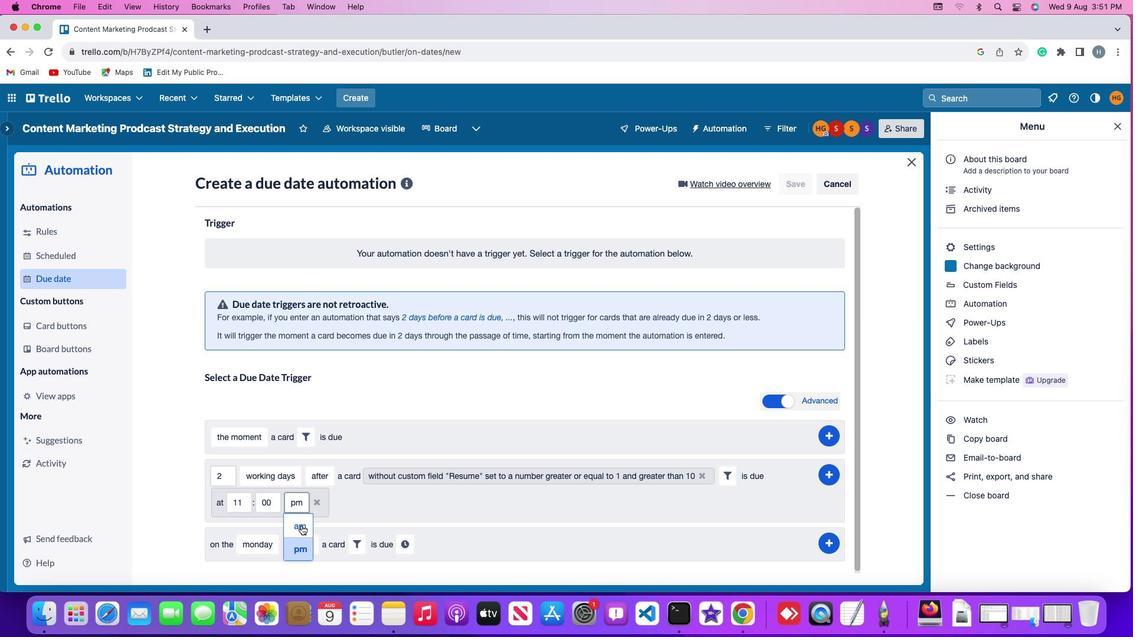 
Action: Mouse moved to (830, 474)
Screenshot: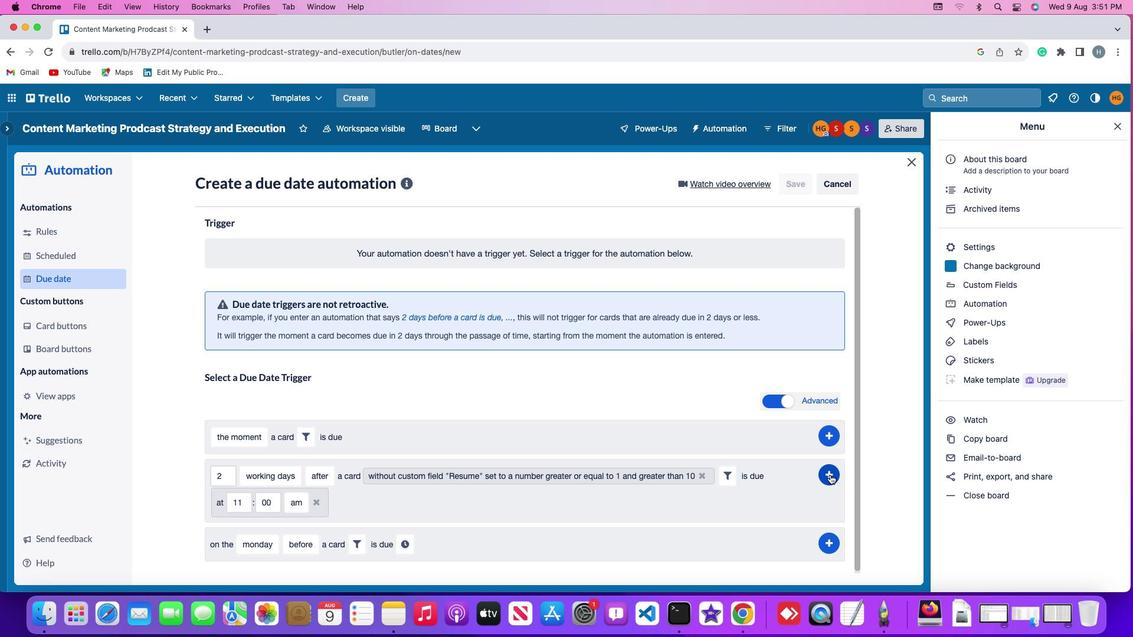 
Action: Mouse pressed left at (830, 474)
Screenshot: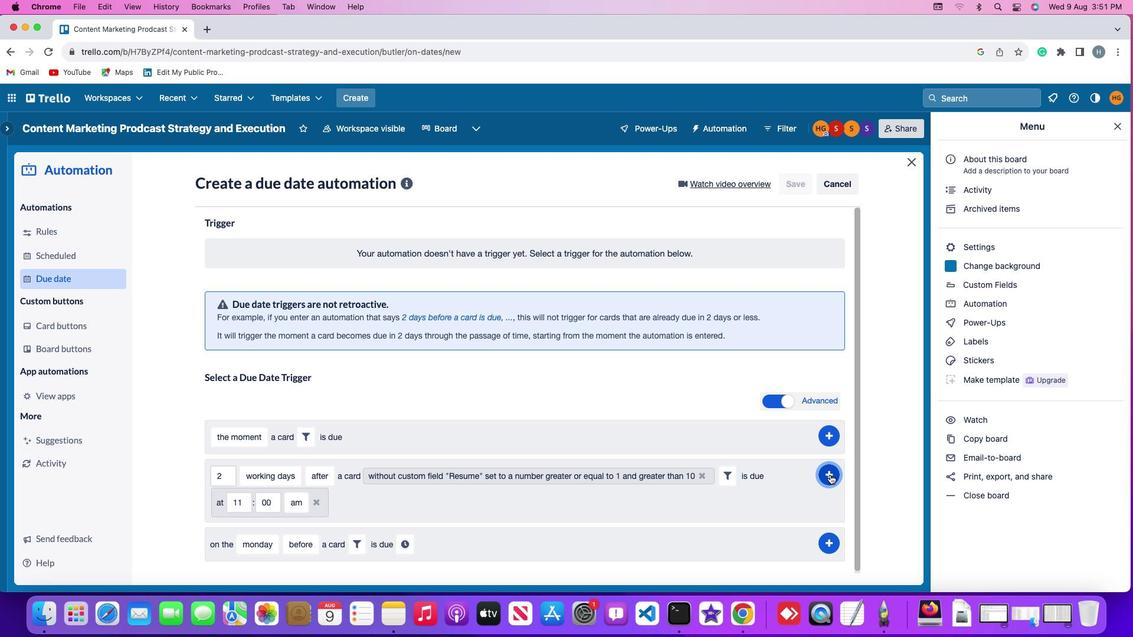 
Action: Mouse moved to (884, 377)
Screenshot: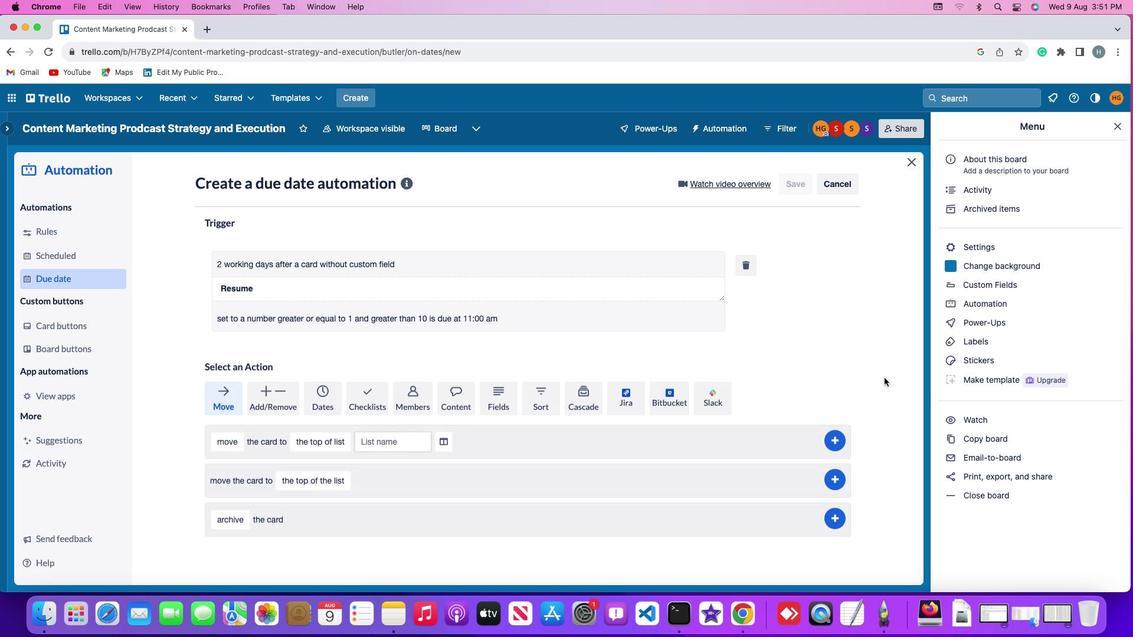
